 Task: Create new customer invoice with Date Opened: 21-May-23, Select Customer: American General Store, Terms: Net 7. Make invoice entry for item-1 with Date: 21-May-23, Description: Fenty Beauty by Rihanna Full Frontal Volume Lift & Curl Cuz I'm Black Mascara (0.42 oz)
, Income Account: Income:Sales, Quantity: 1, Unit Price: 12.99, Sales Tax: Y, Sales Tax Included: Y, Tax Table: Sales Tax. Make entry for item-2 with Date: 21-May-23, Description: Victoria's Secret Pleated Babydoll Black (XL)
, Income Account: Income:Sales, Quantity: 2, Unit Price: 9.29, Sales Tax: Y, Sales Tax Included: Y, Tax Table: Sales Tax. Post Invoice with Post Date: 21-May-23, Post to Accounts: Assets:Accounts Receivable. Pay / Process Payment with Transaction Date: 27-May-23, Amount: 31.57, Transfer Account: Checking Account. Go to 'Print Invoice'.
Action: Mouse moved to (136, 27)
Screenshot: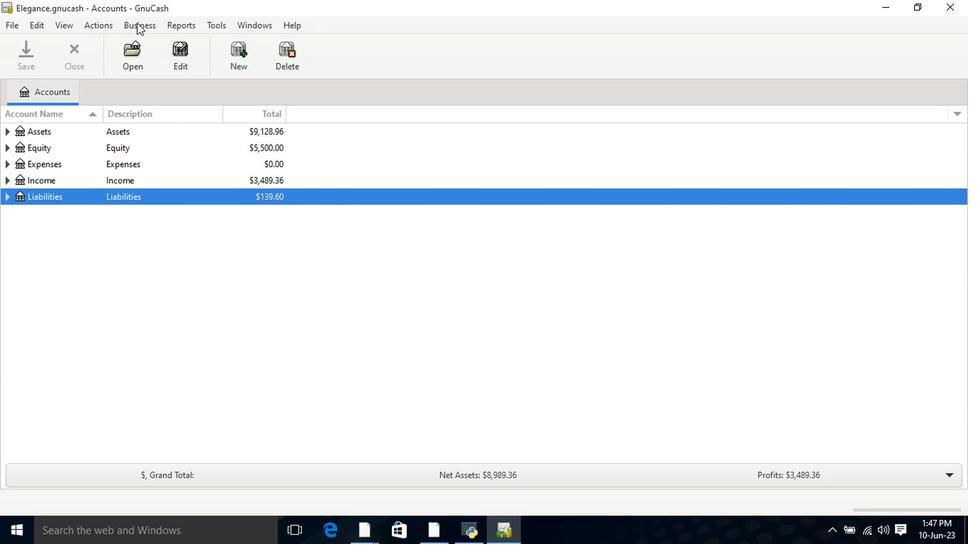
Action: Mouse pressed left at (136, 27)
Screenshot: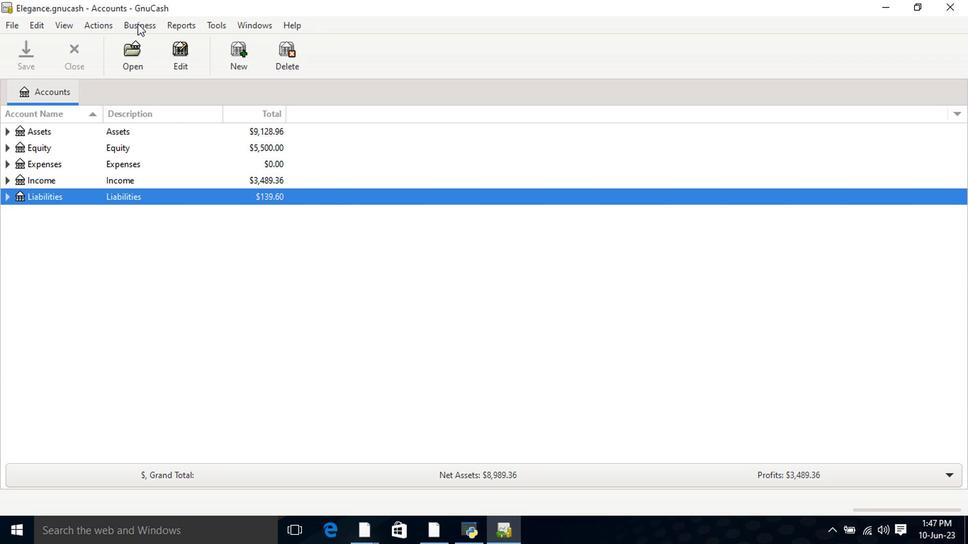 
Action: Mouse moved to (153, 40)
Screenshot: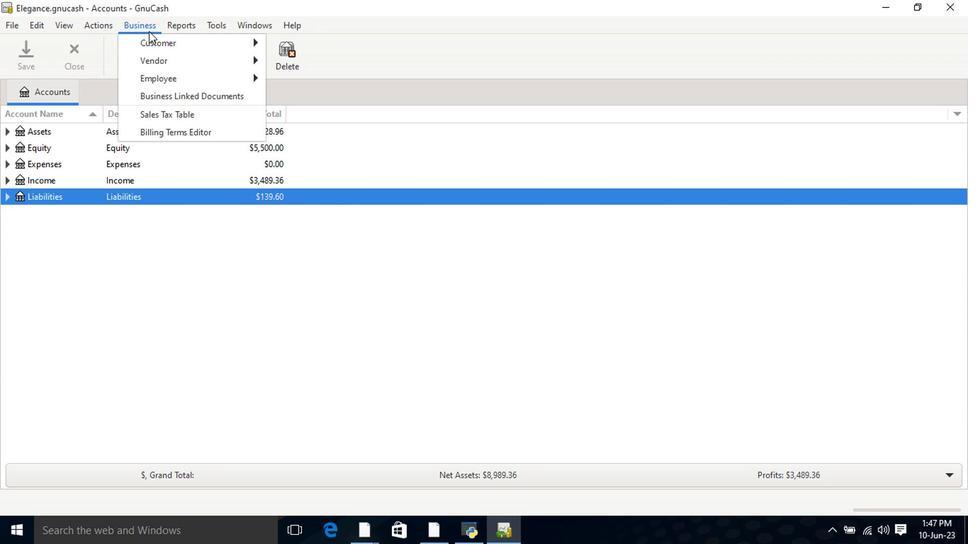 
Action: Mouse pressed left at (153, 40)
Screenshot: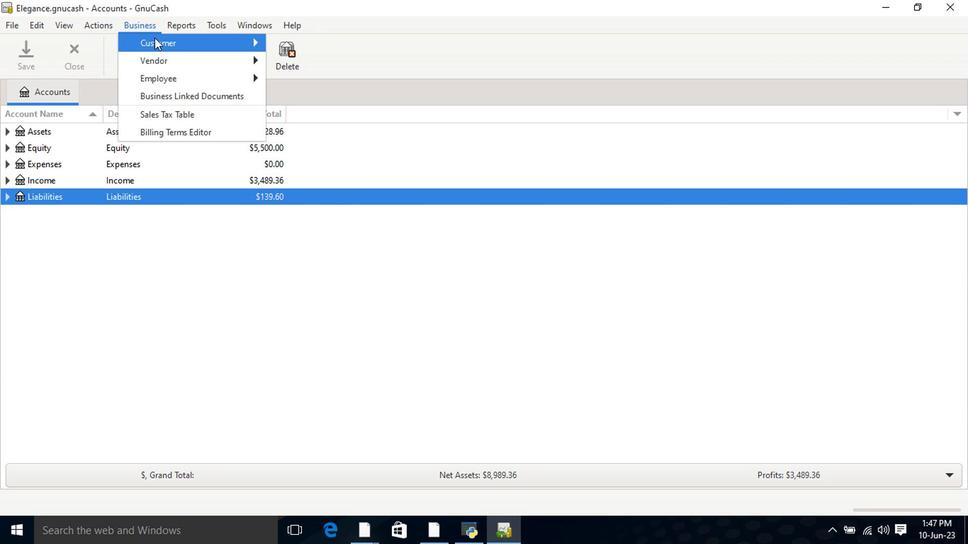 
Action: Mouse moved to (321, 97)
Screenshot: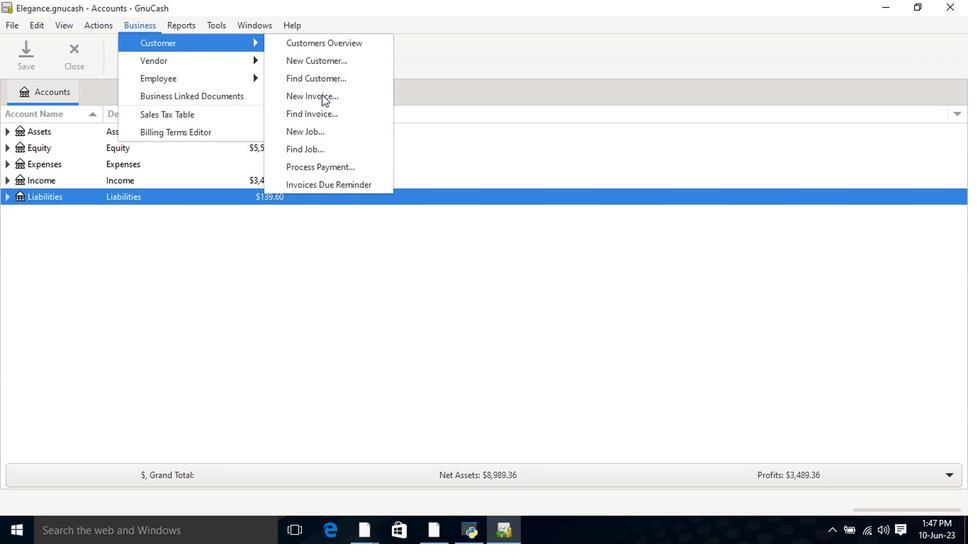 
Action: Mouse pressed left at (321, 97)
Screenshot: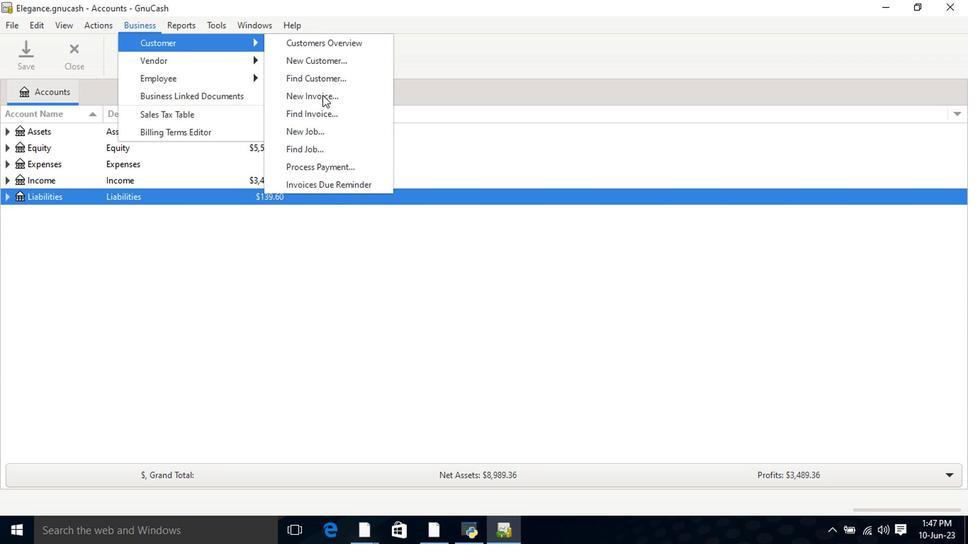 
Action: Mouse moved to (578, 212)
Screenshot: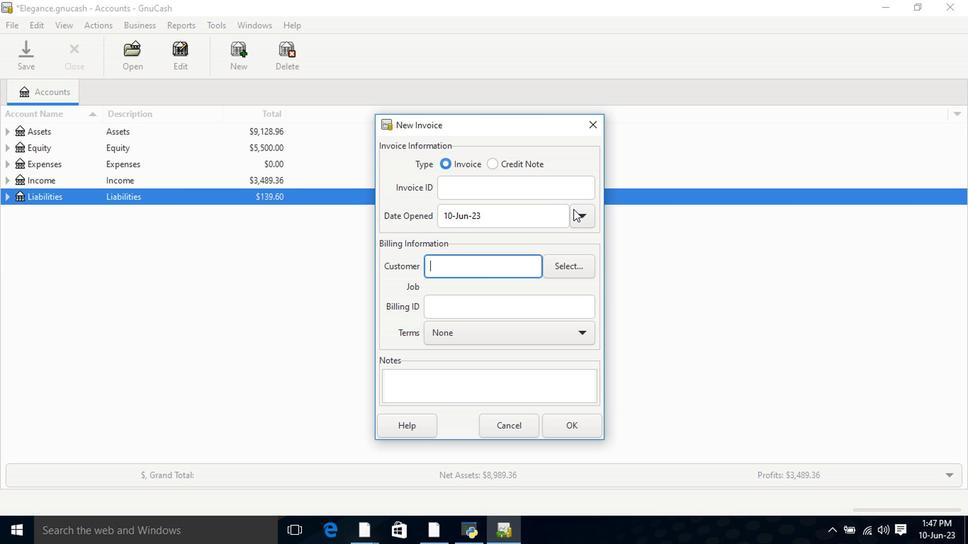 
Action: Mouse pressed left at (578, 212)
Screenshot: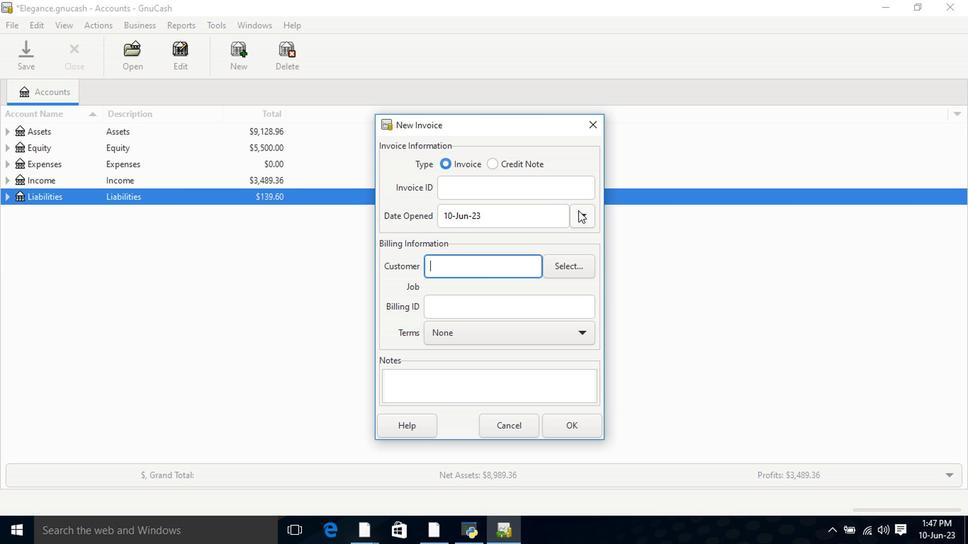 
Action: Mouse moved to (469, 238)
Screenshot: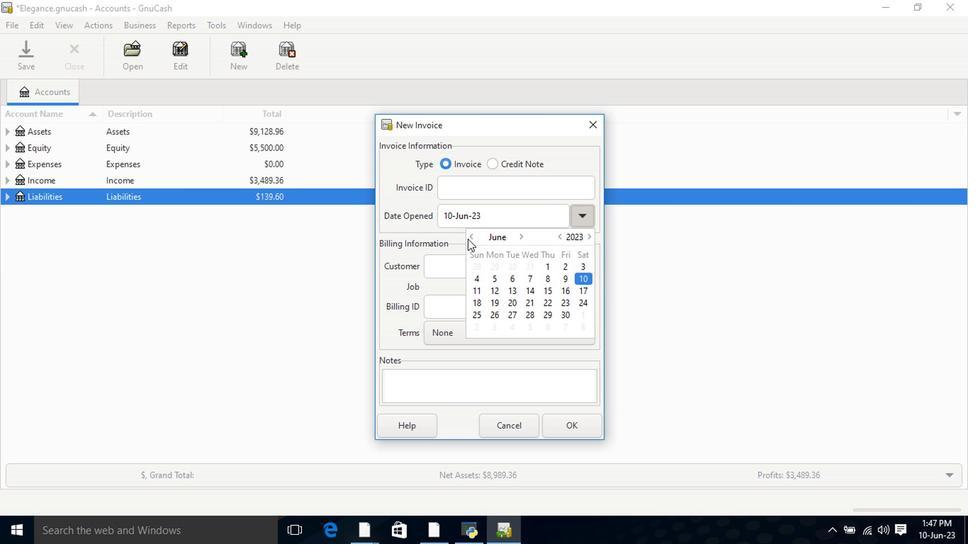 
Action: Mouse pressed left at (469, 238)
Screenshot: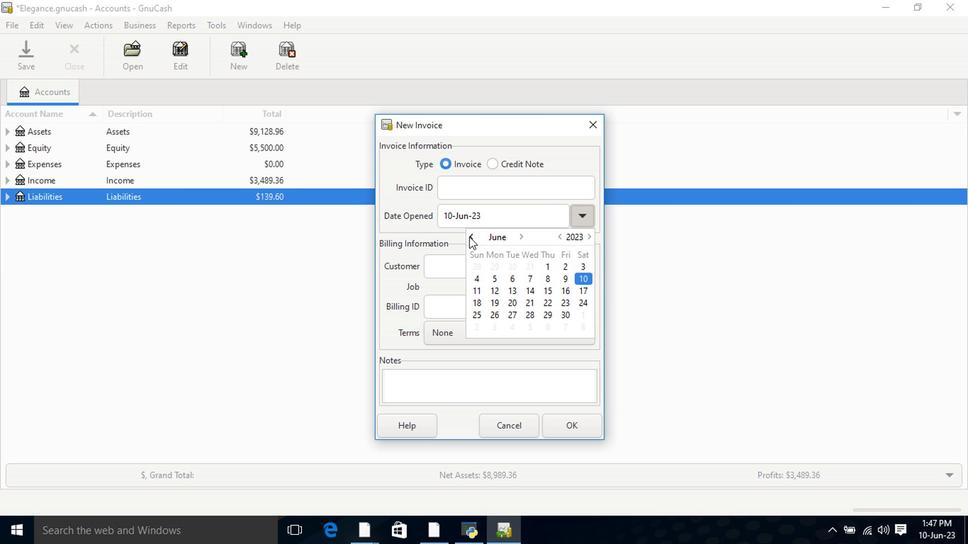 
Action: Mouse moved to (479, 304)
Screenshot: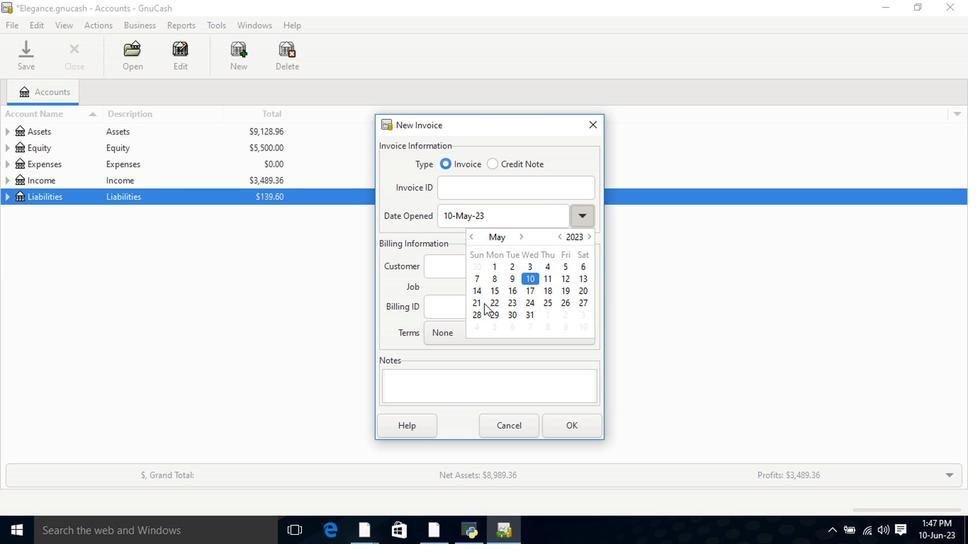 
Action: Mouse pressed left at (479, 304)
Screenshot: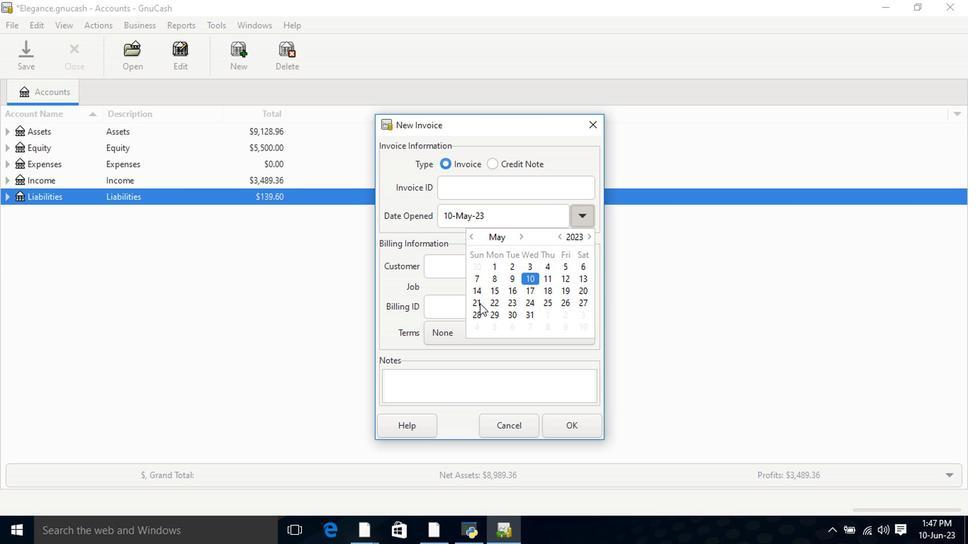 
Action: Mouse pressed left at (479, 304)
Screenshot: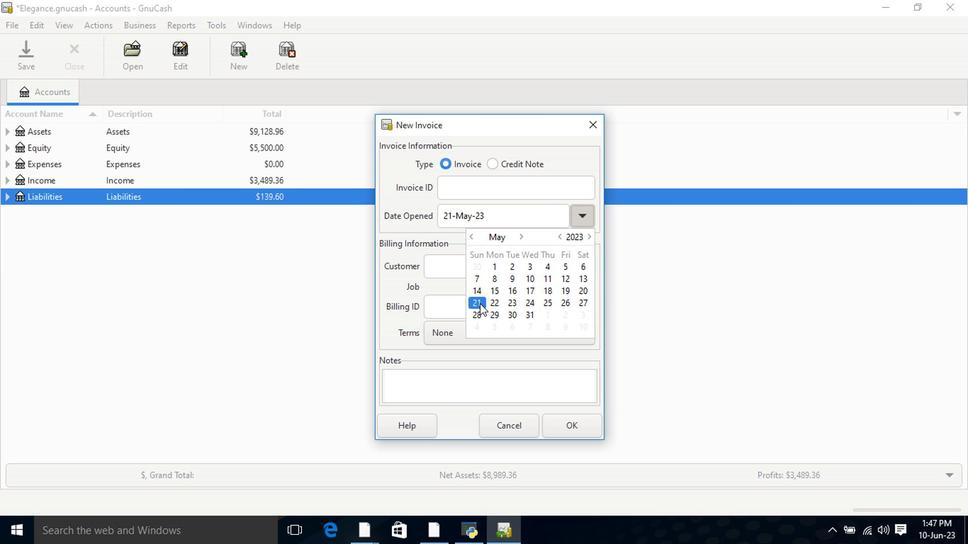 
Action: Mouse moved to (469, 270)
Screenshot: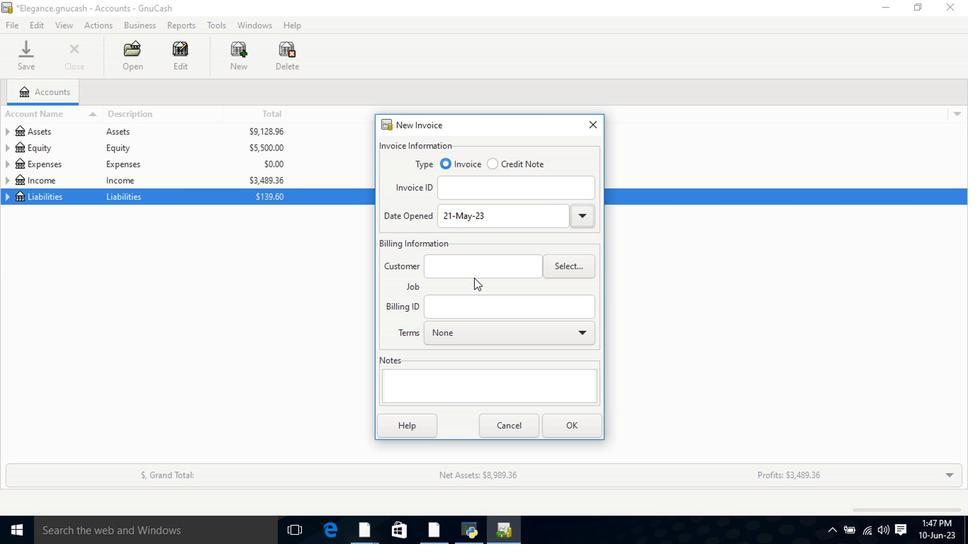 
Action: Mouse pressed left at (469, 270)
Screenshot: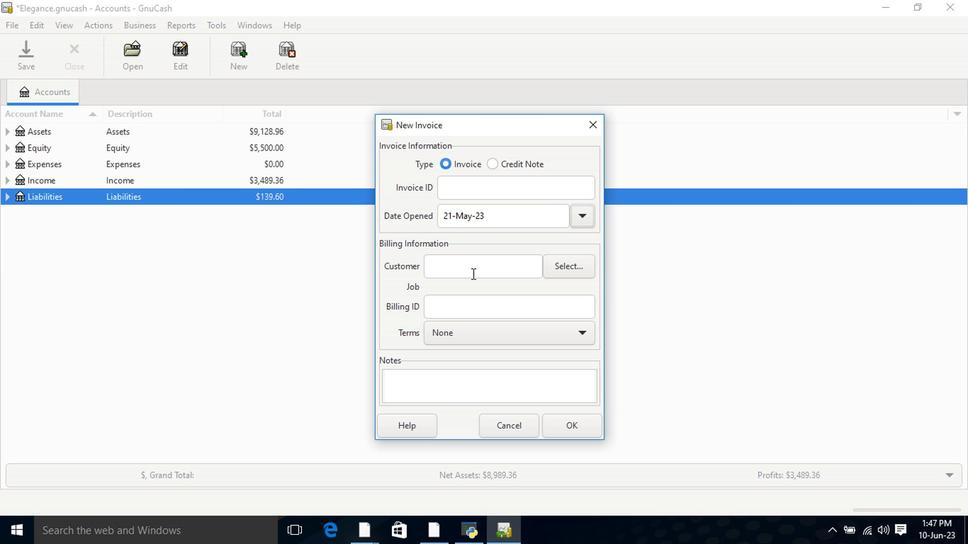 
Action: Key pressed <Key.shift>Amer
Screenshot: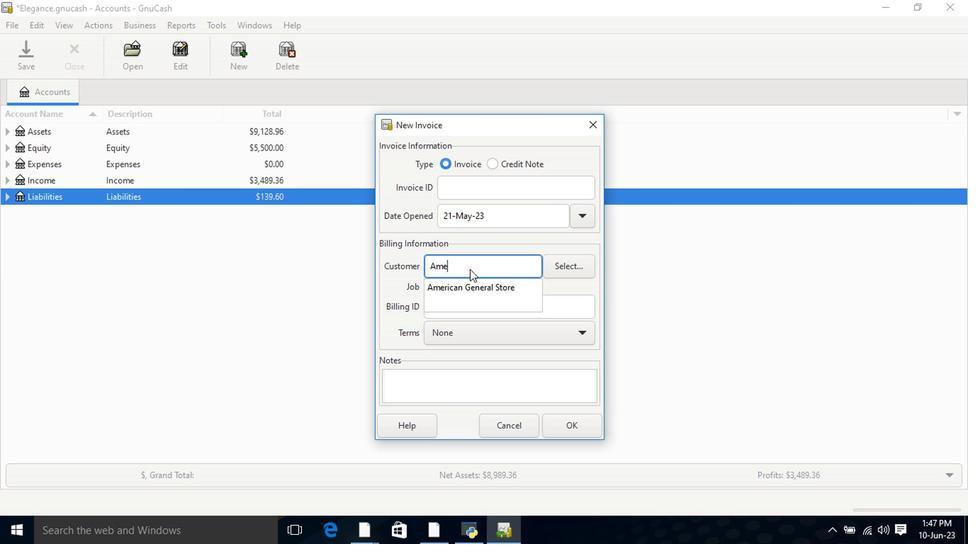 
Action: Mouse moved to (473, 289)
Screenshot: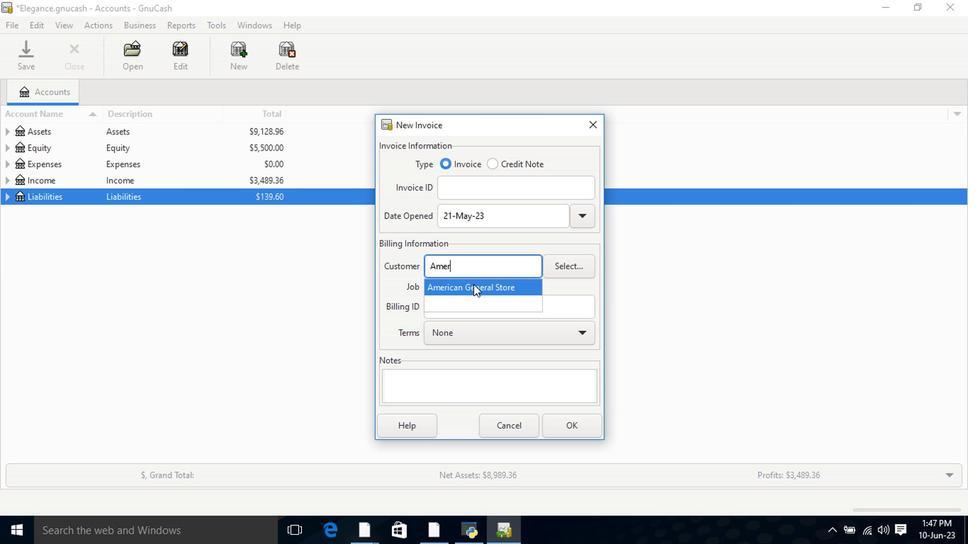 
Action: Mouse pressed left at (473, 289)
Screenshot: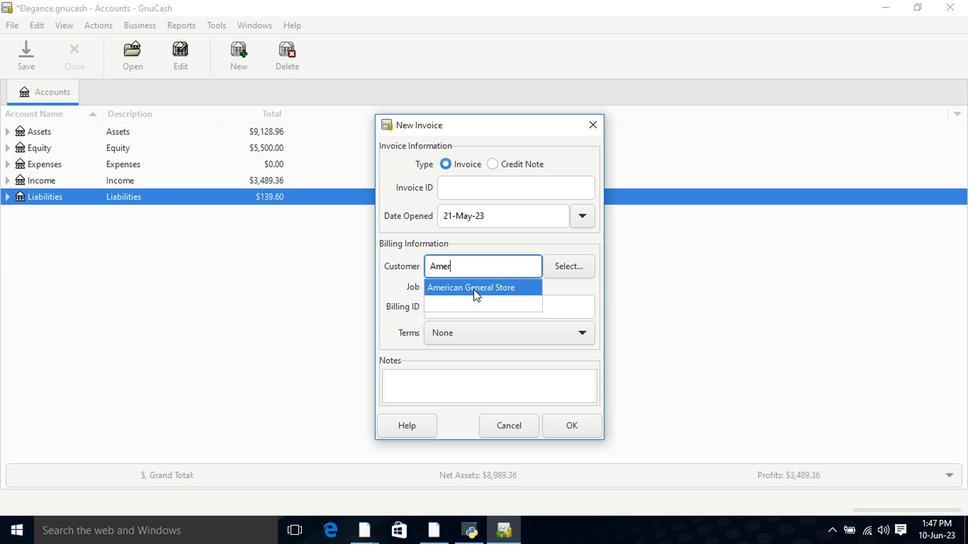 
Action: Mouse moved to (486, 348)
Screenshot: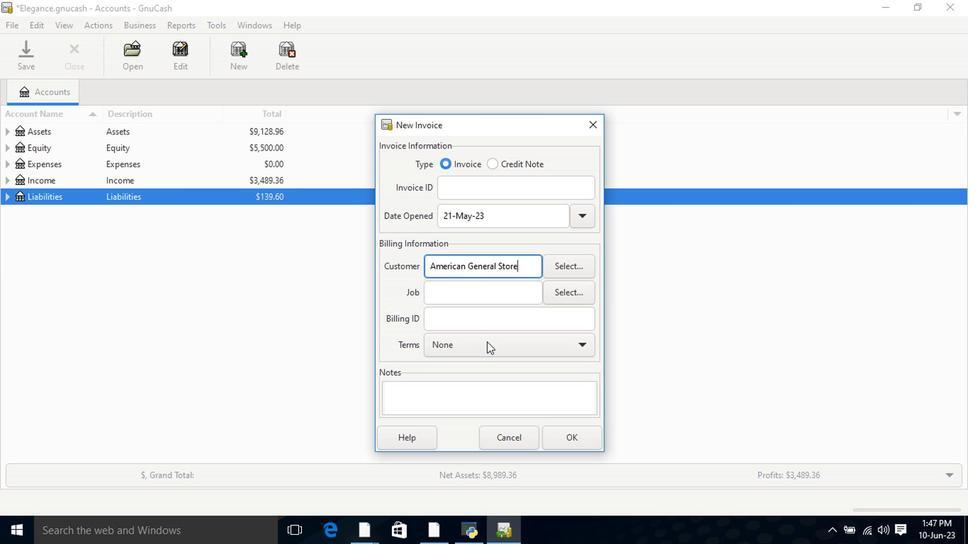 
Action: Mouse pressed left at (486, 348)
Screenshot: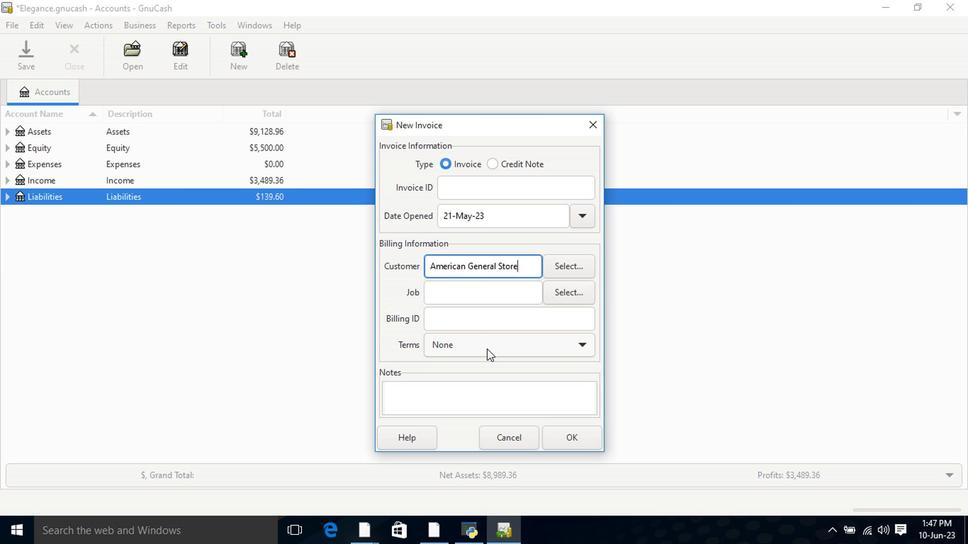 
Action: Mouse moved to (486, 401)
Screenshot: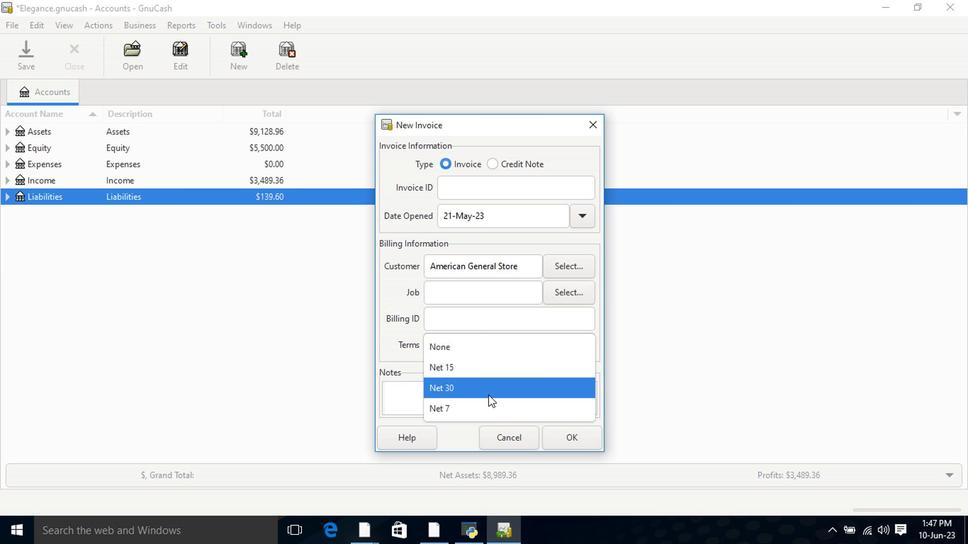 
Action: Mouse pressed left at (486, 401)
Screenshot: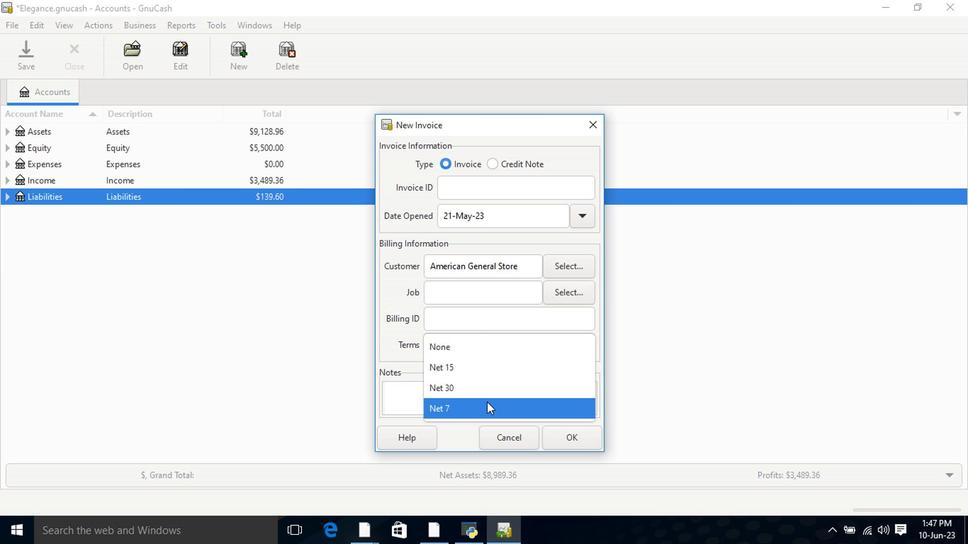 
Action: Mouse moved to (571, 435)
Screenshot: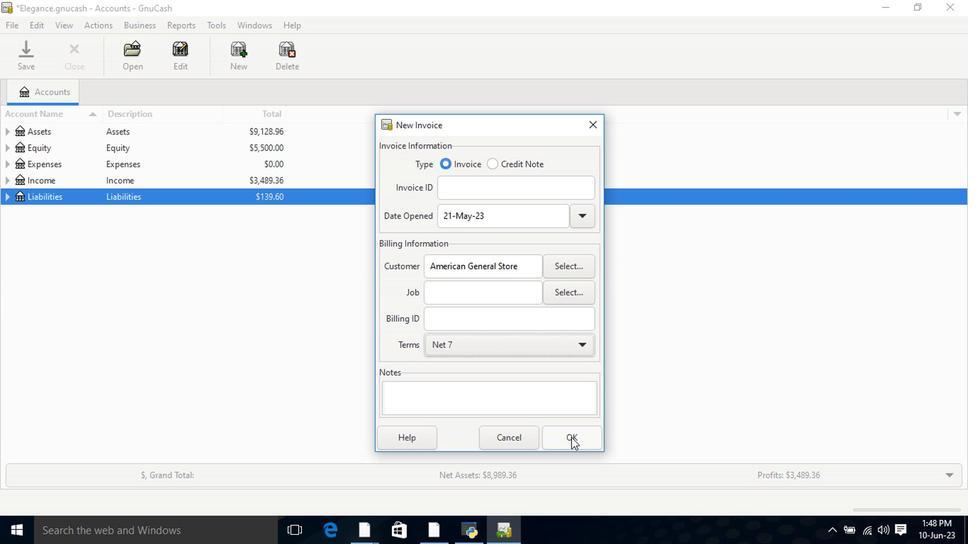 
Action: Mouse pressed left at (571, 435)
Screenshot: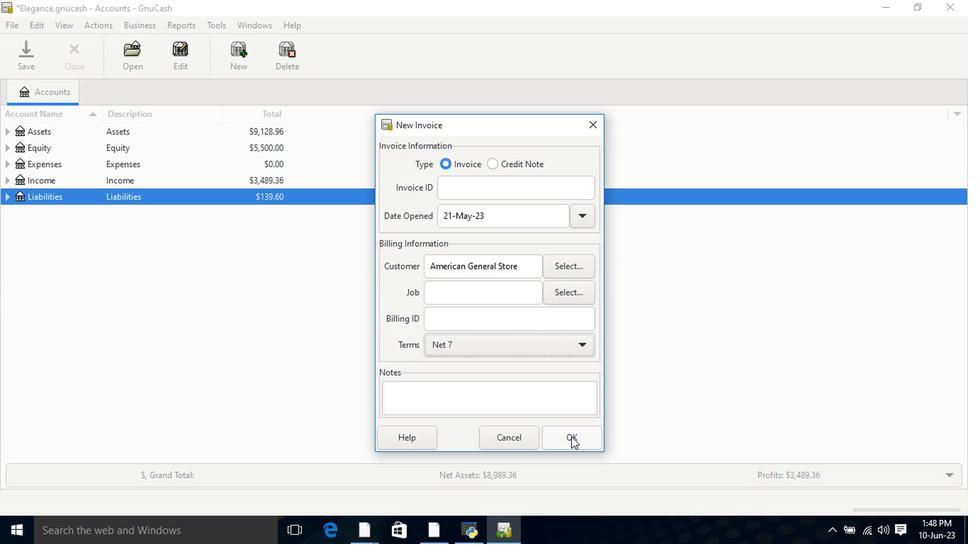 
Action: Mouse moved to (65, 275)
Screenshot: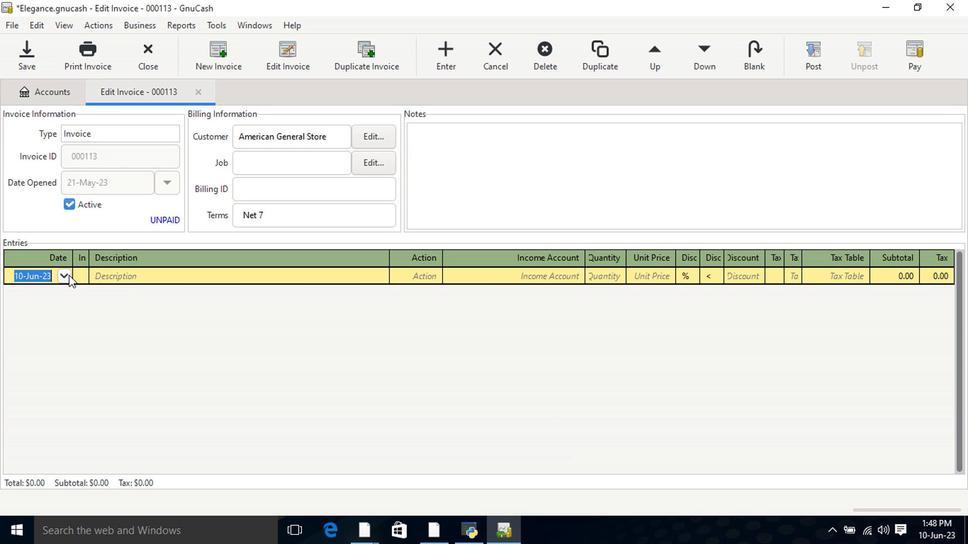 
Action: Mouse pressed left at (65, 275)
Screenshot: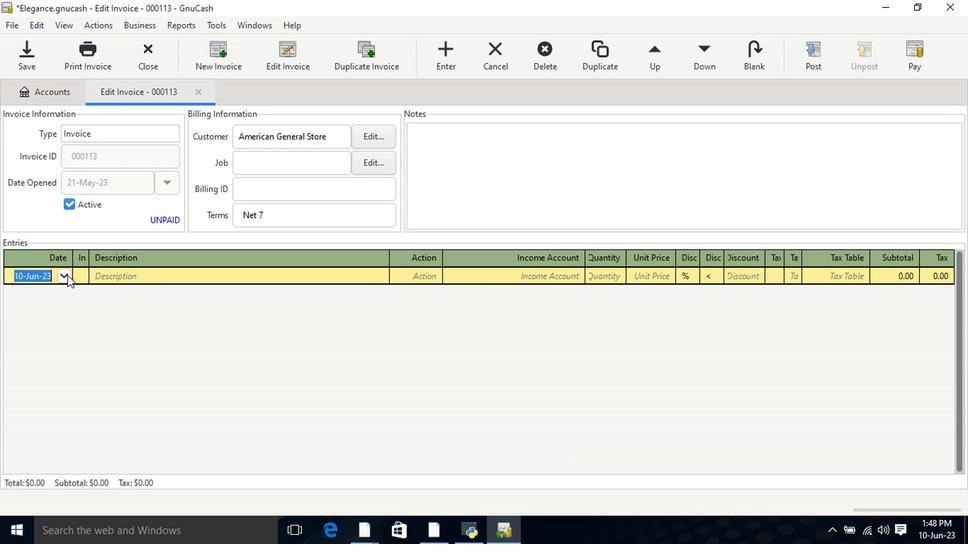 
Action: Mouse moved to (8, 295)
Screenshot: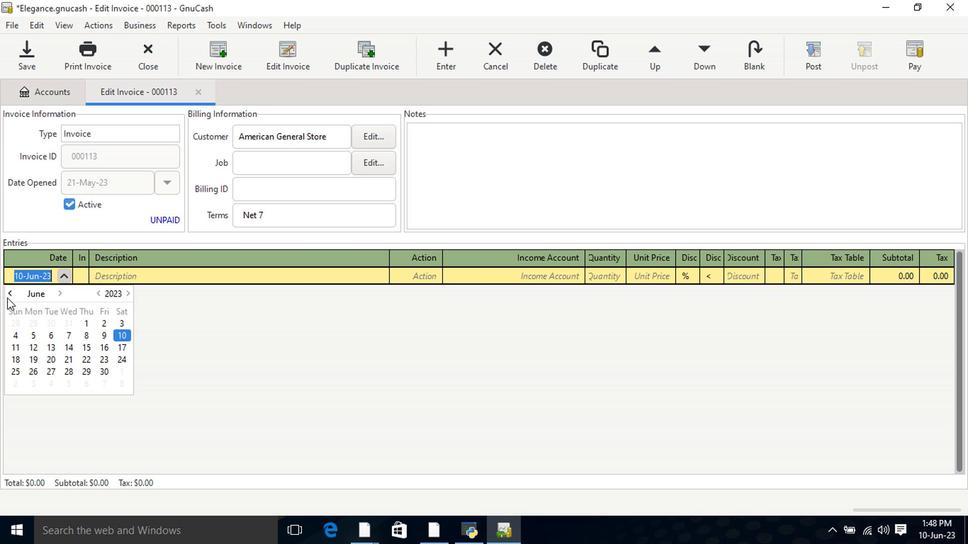
Action: Mouse pressed left at (8, 295)
Screenshot: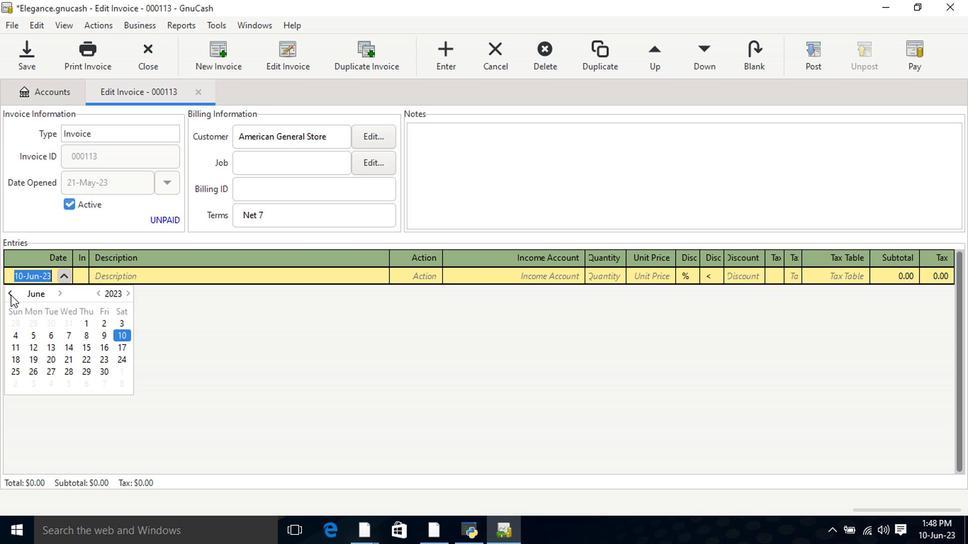 
Action: Mouse moved to (11, 358)
Screenshot: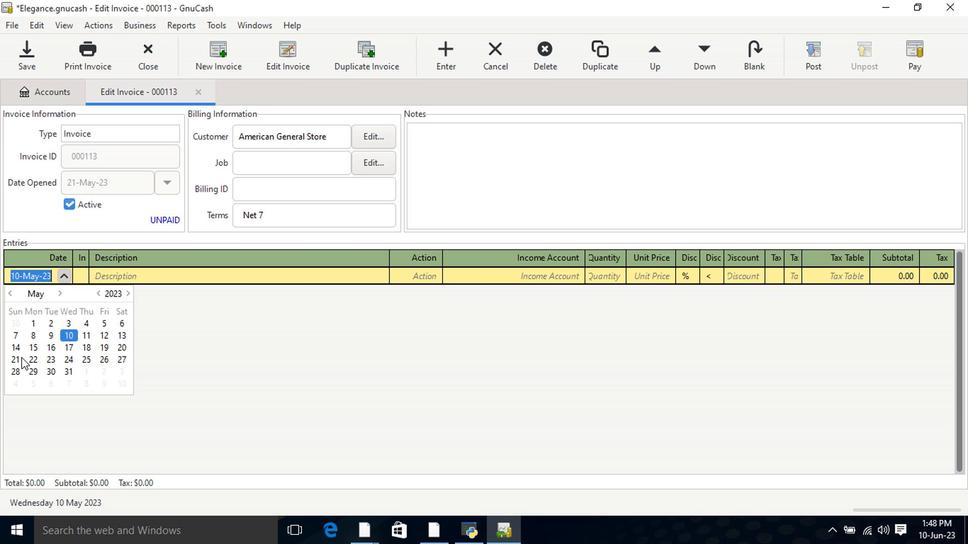 
Action: Mouse pressed left at (11, 358)
Screenshot: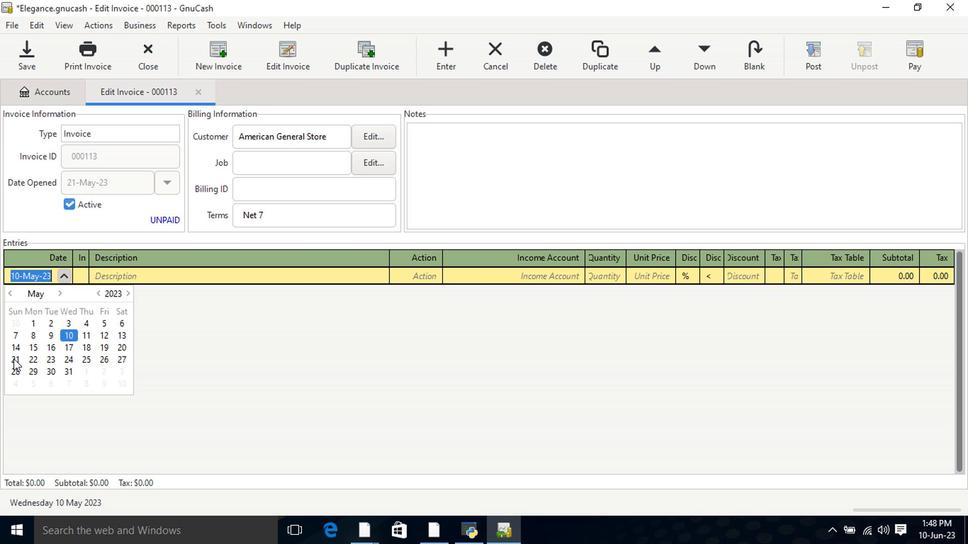 
Action: Mouse pressed left at (11, 358)
Screenshot: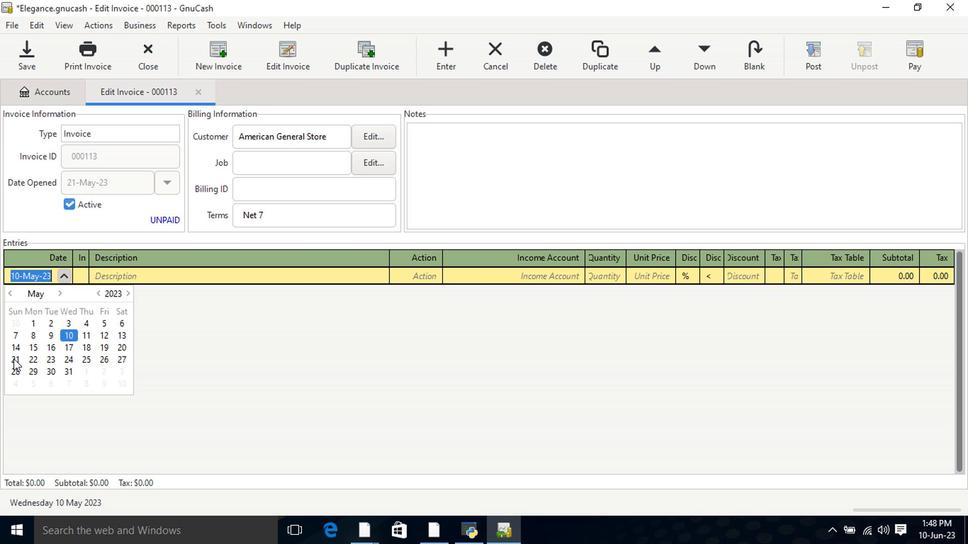 
Action: Mouse moved to (119, 277)
Screenshot: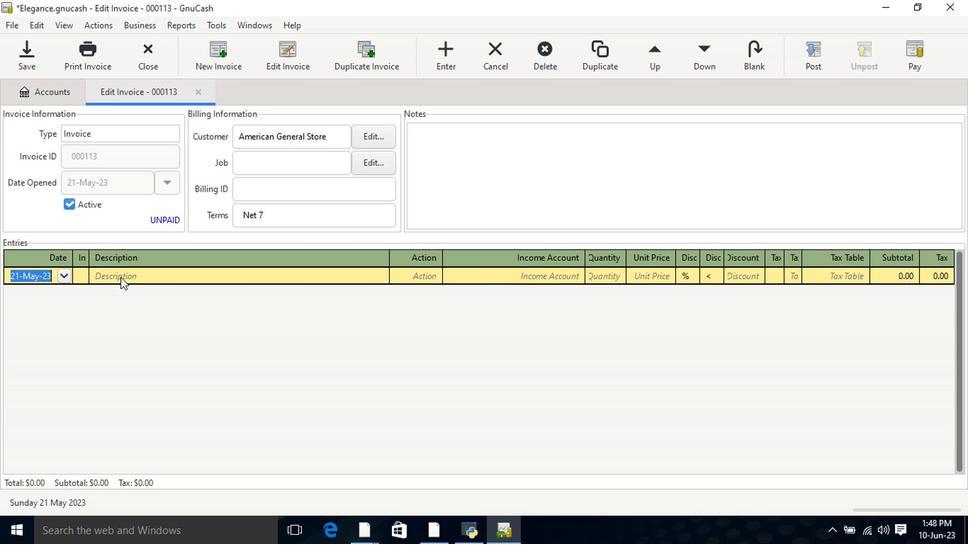 
Action: Mouse pressed left at (119, 277)
Screenshot: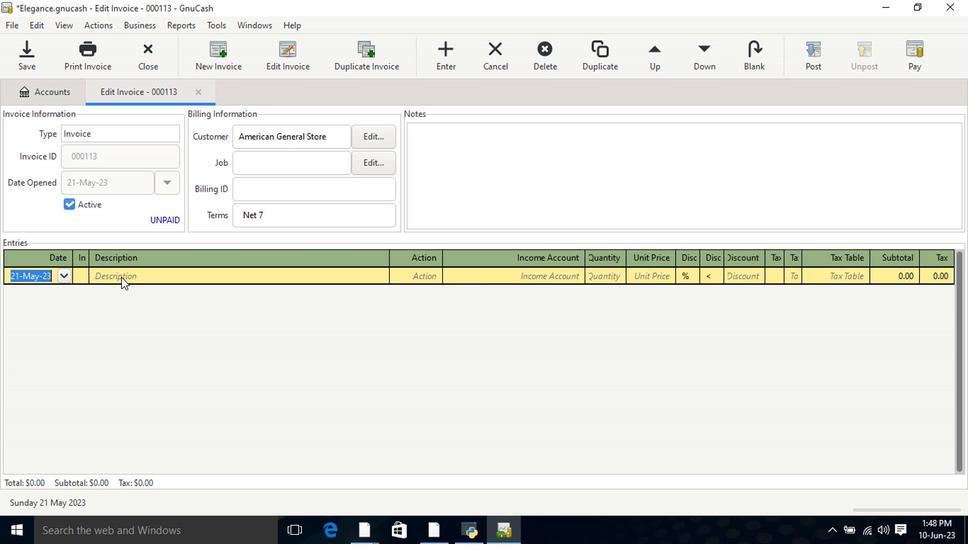 
Action: Key pressed <Key.shift>Fenty<Key.space><Key.shift>Beauty<Key.space><Key.shift>by<Key.space><Key.shift>Rihanna<Key.space><Key.shift>Full<Key.space><Key.shift>Frontal<Key.space><Key.shift>Vou<Key.backspace>lume<Key.space><Key.shift>Lift<Key.space><Key.shift>&<Key.space><Key.shift>Curcl<Key.backspace><Key.backspace>l<Key.space><Key.shift>Cuz<Key.space><Key.shift>I'm<Key.space><Key.shift>Black<Key.space><Key.shift>Mascara<Key.space><Key.shift_r>(0.42<Key.space>oz<Key.shift_r>)<Key.tab><Key.tab>12.99<Key.tab>
Screenshot: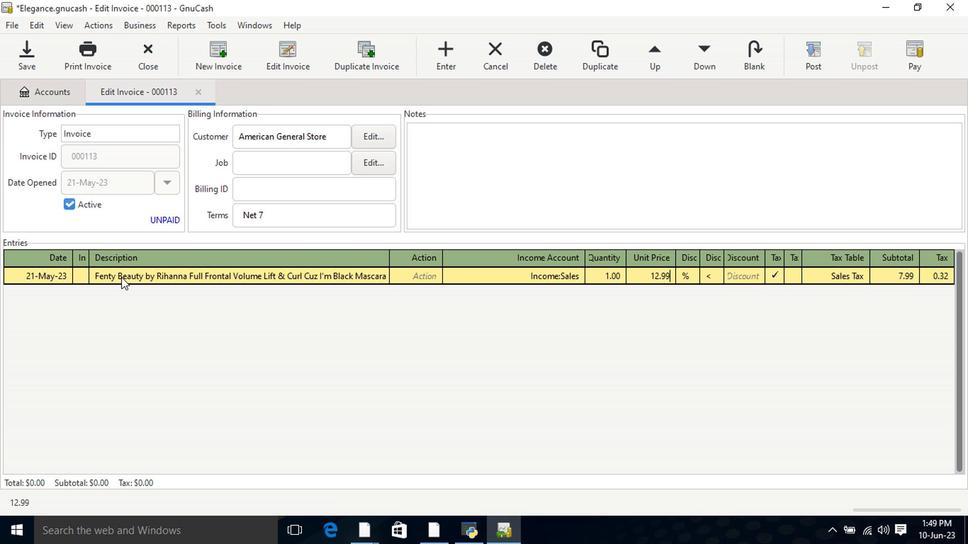 
Action: Mouse moved to (790, 270)
Screenshot: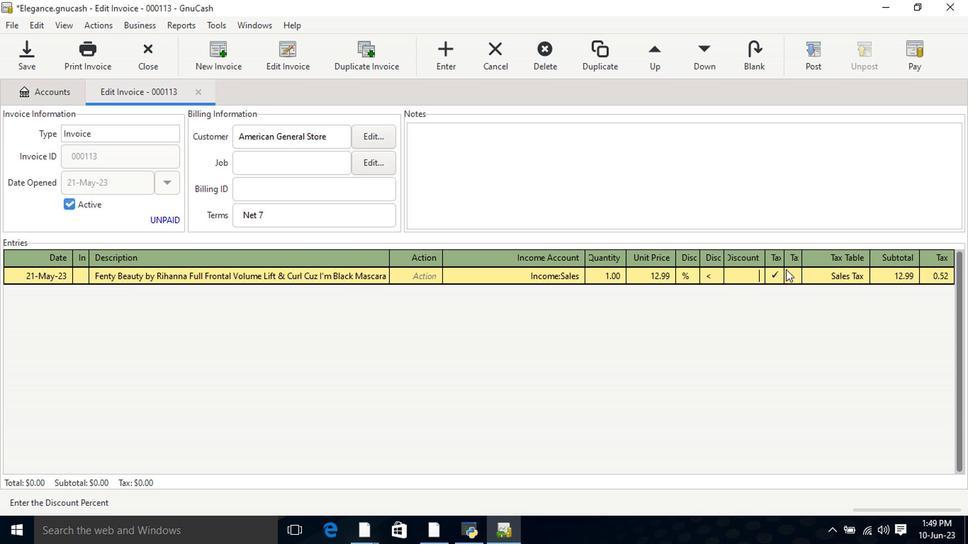 
Action: Mouse pressed left at (790, 270)
Screenshot: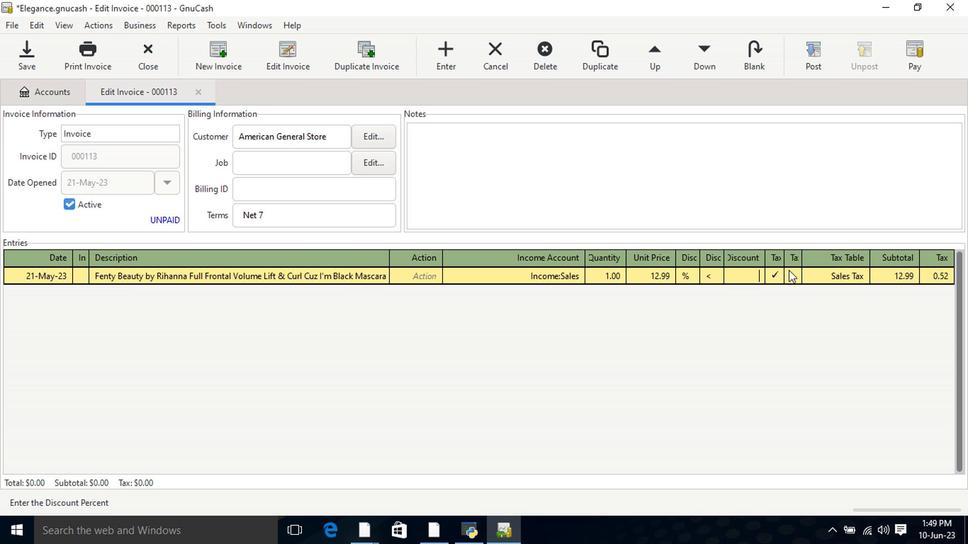 
Action: Mouse moved to (842, 277)
Screenshot: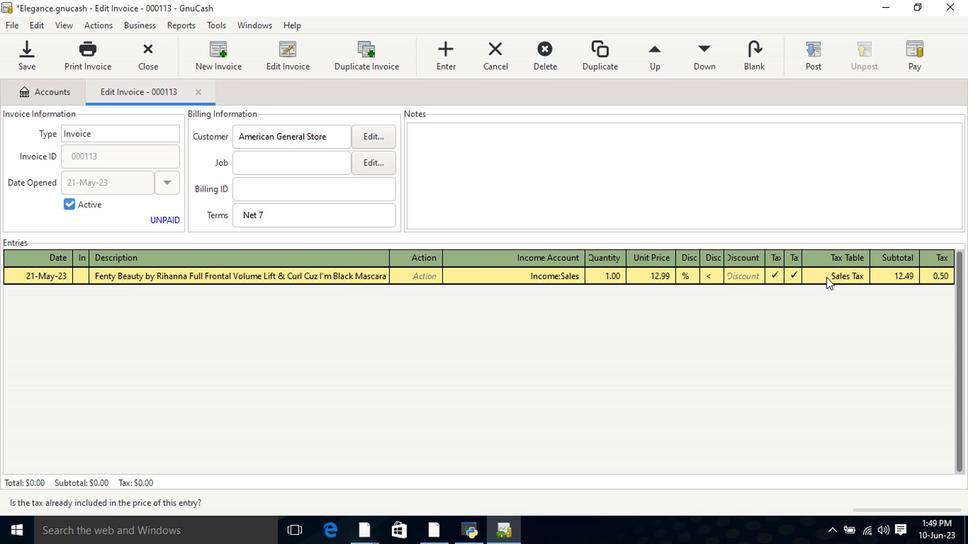 
Action: Key pressed <Key.tab><Key.tab><Key.tab><Key.shift><Key.shift><Key.shift>Victoria's<Key.space><Key.shift>Secret<Key.space><Key.shift>Pleated<Key.space><Key.shift>Baby<Key.space><Key.backspace>doll<Key.space><Key.shift>Blacc<Key.backspace>k<Key.space><Key.shift_r>(<Key.shift>XL<Key.shift_r>)<Key.tab><Key.tab>incom<Key.down><Key.down><Key.down><Key.tab>2<Key.tab>9.29<Key.tab>
Screenshot: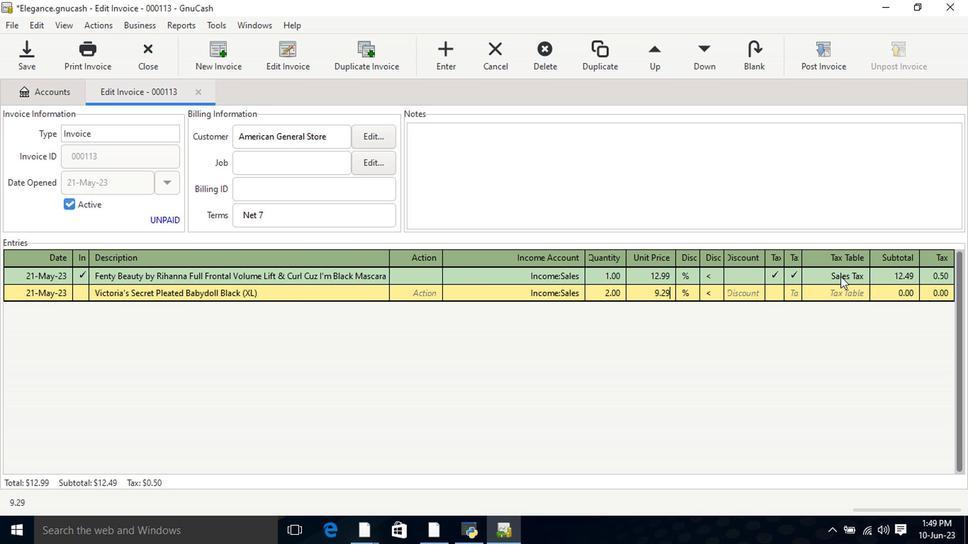 
Action: Mouse moved to (776, 293)
Screenshot: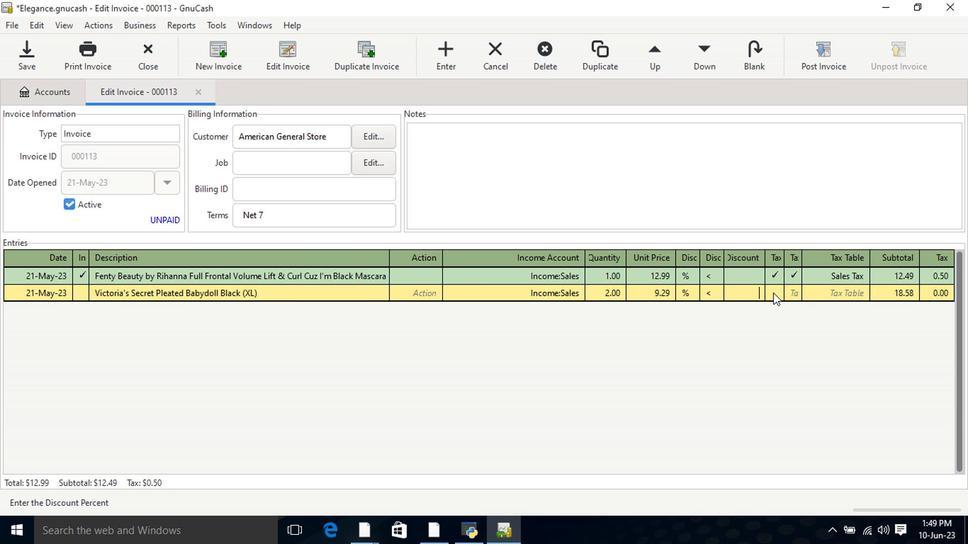 
Action: Mouse pressed left at (776, 293)
Screenshot: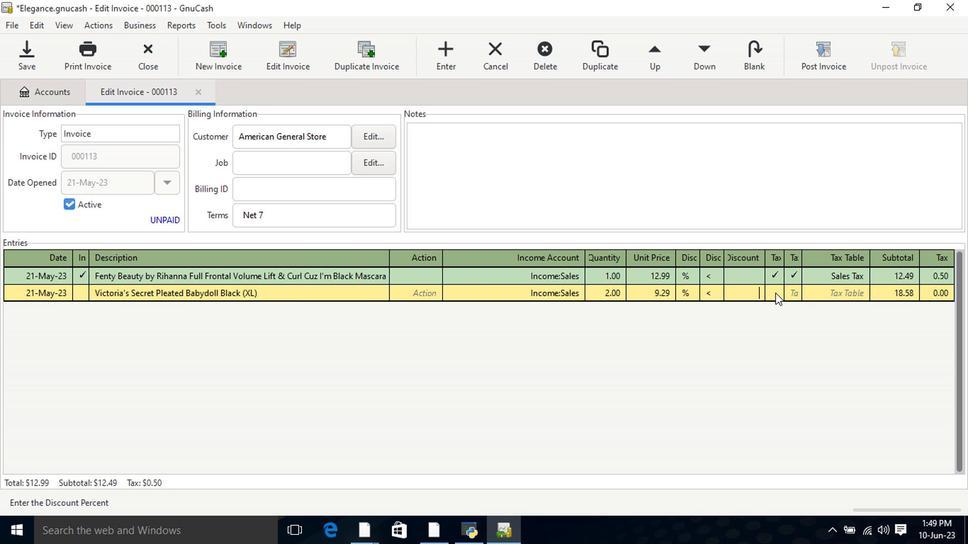 
Action: Mouse moved to (805, 292)
Screenshot: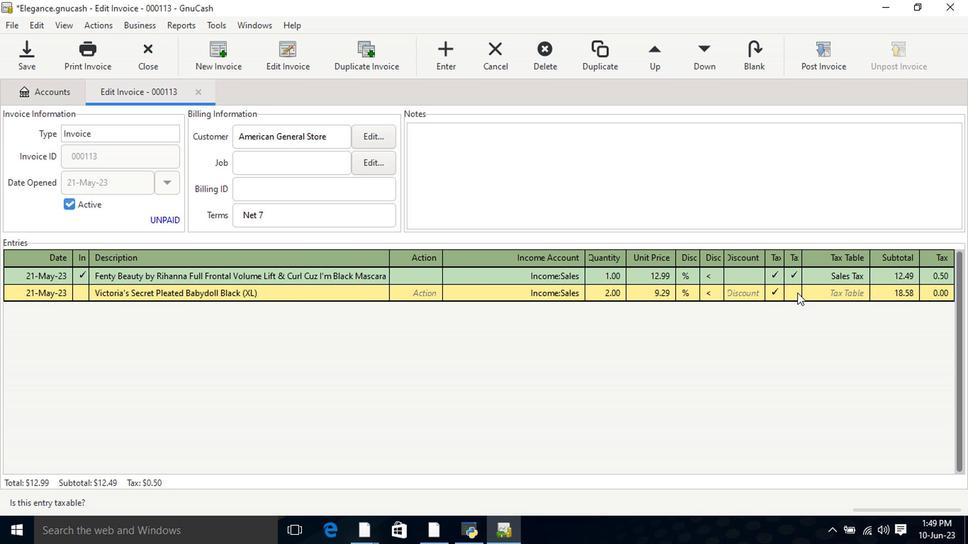 
Action: Mouse pressed left at (805, 292)
Screenshot: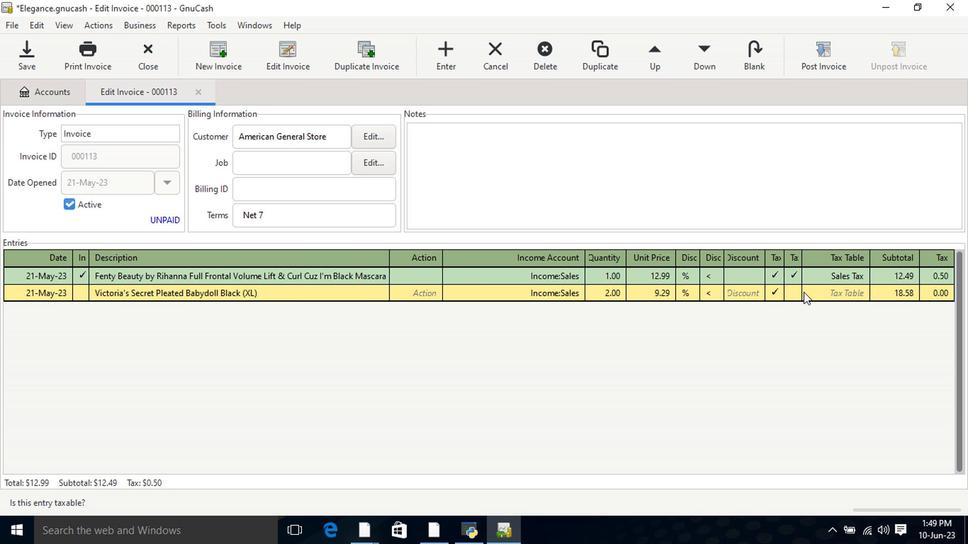
Action: Mouse moved to (792, 298)
Screenshot: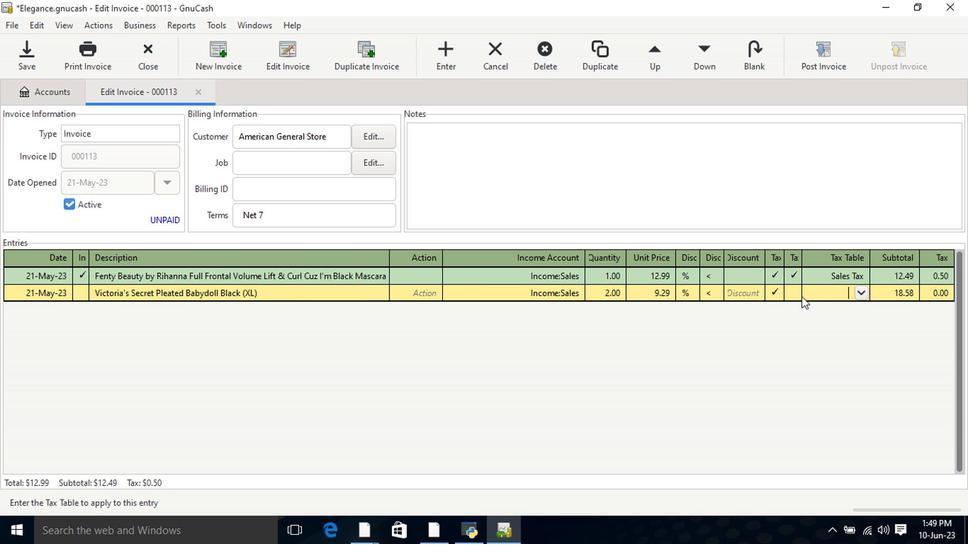 
Action: Mouse pressed left at (792, 298)
Screenshot: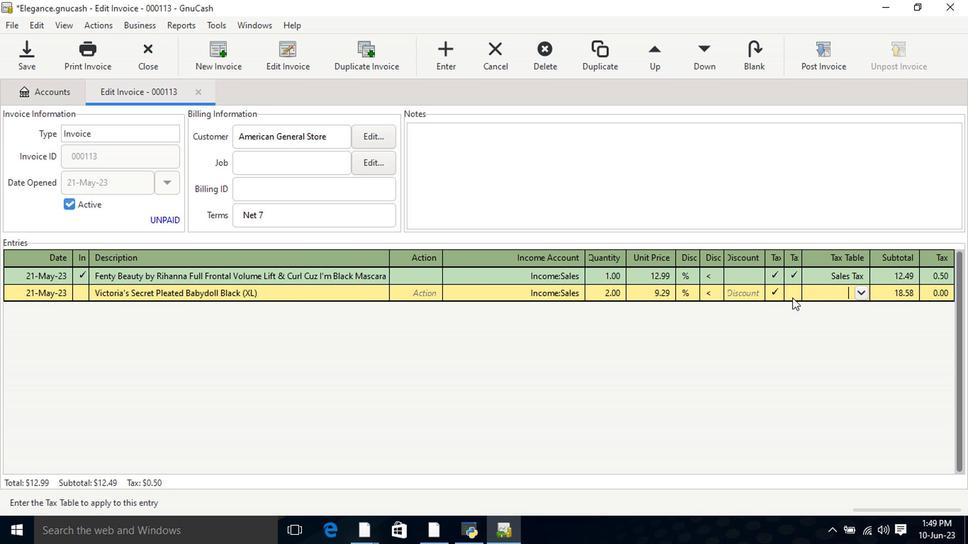 
Action: Mouse moved to (840, 292)
Screenshot: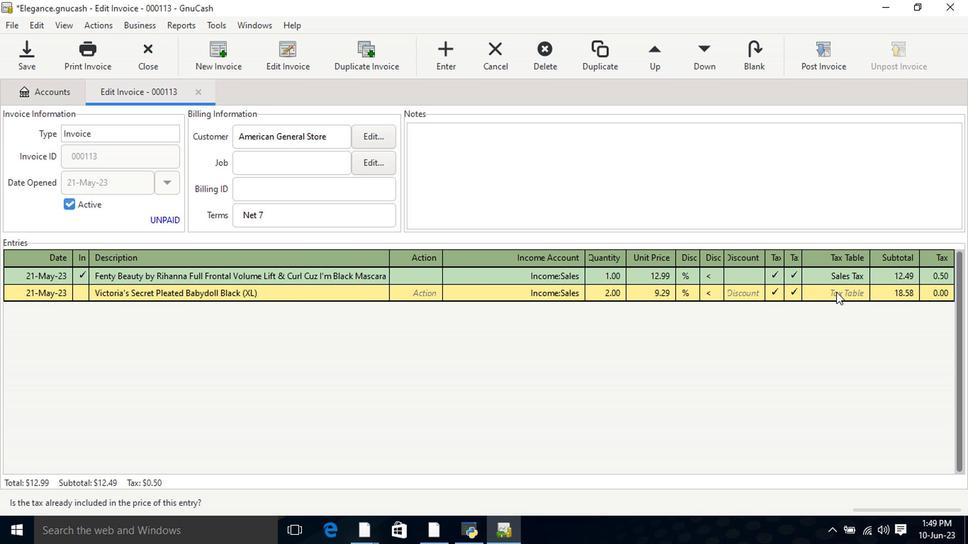 
Action: Mouse pressed left at (840, 292)
Screenshot: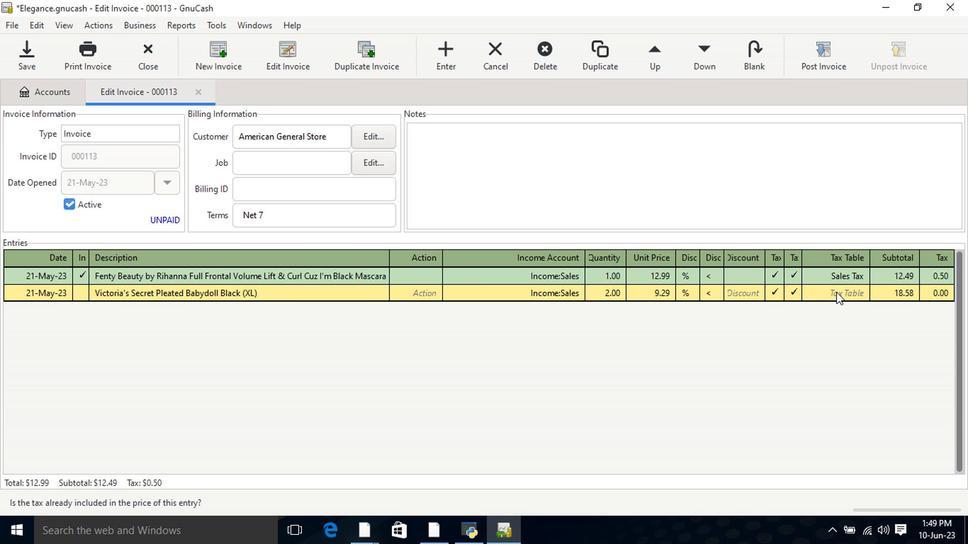 
Action: Mouse moved to (857, 291)
Screenshot: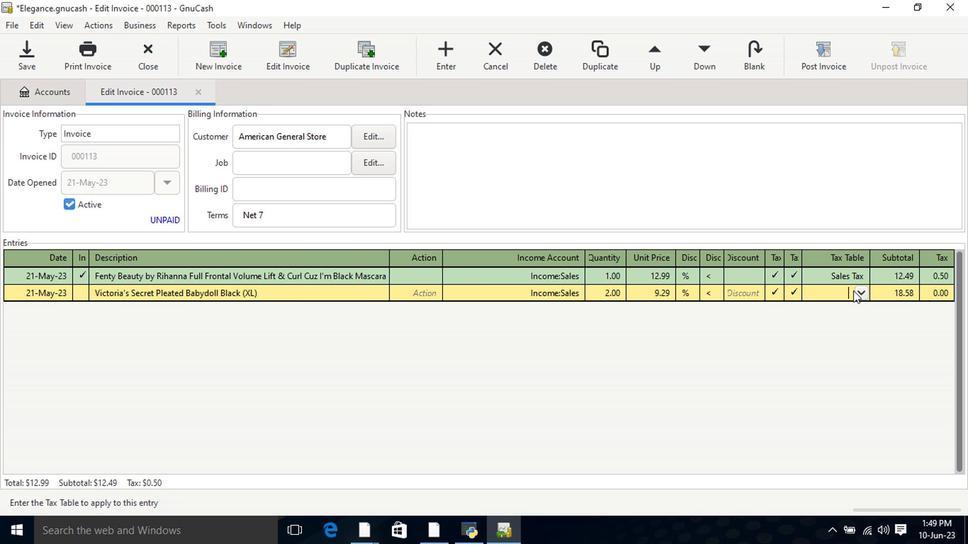 
Action: Mouse pressed left at (857, 291)
Screenshot: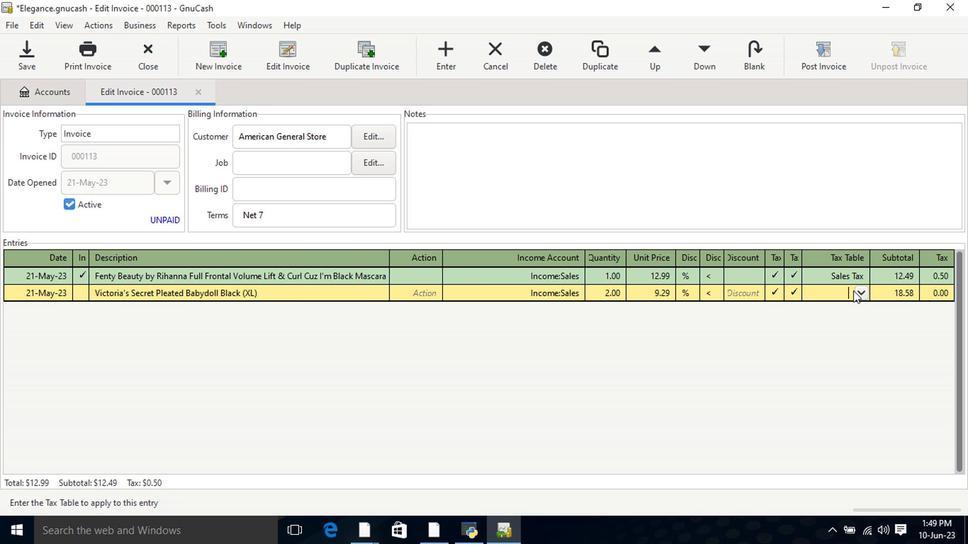 
Action: Mouse moved to (857, 304)
Screenshot: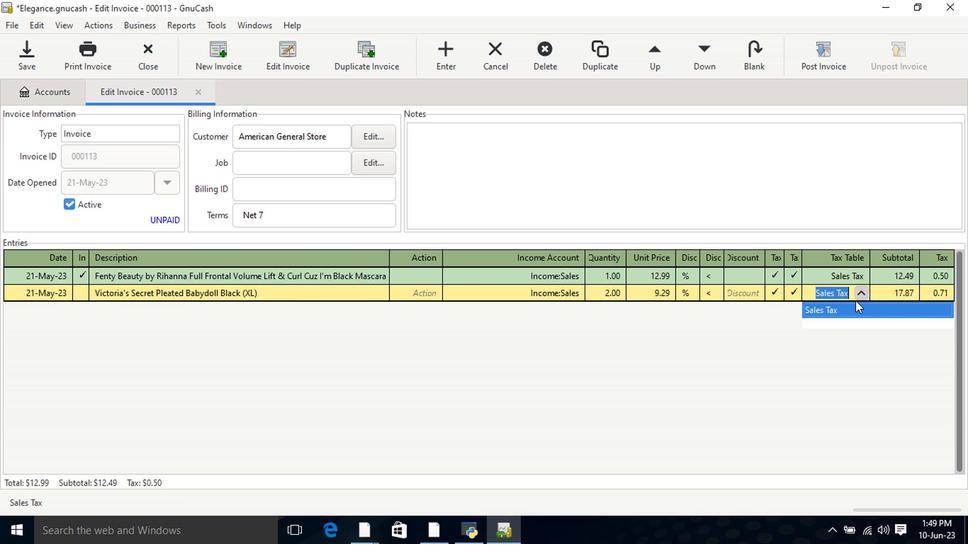 
Action: Key pressed <Key.tab>
Screenshot: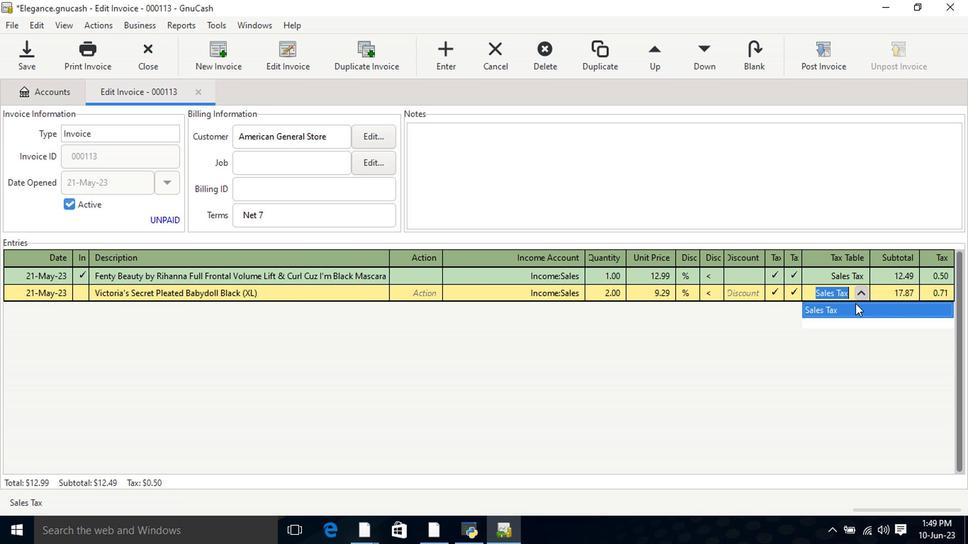 
Action: Mouse moved to (821, 60)
Screenshot: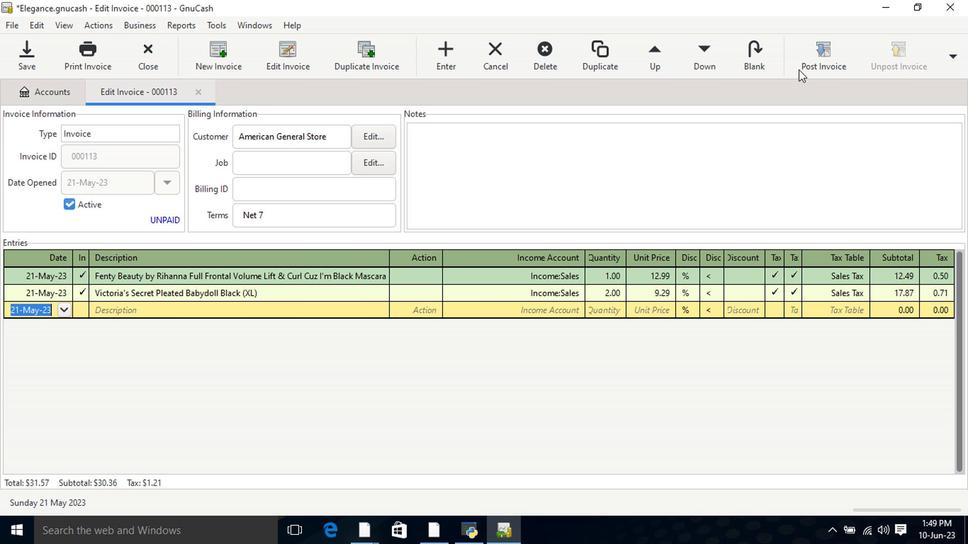 
Action: Mouse pressed left at (821, 60)
Screenshot: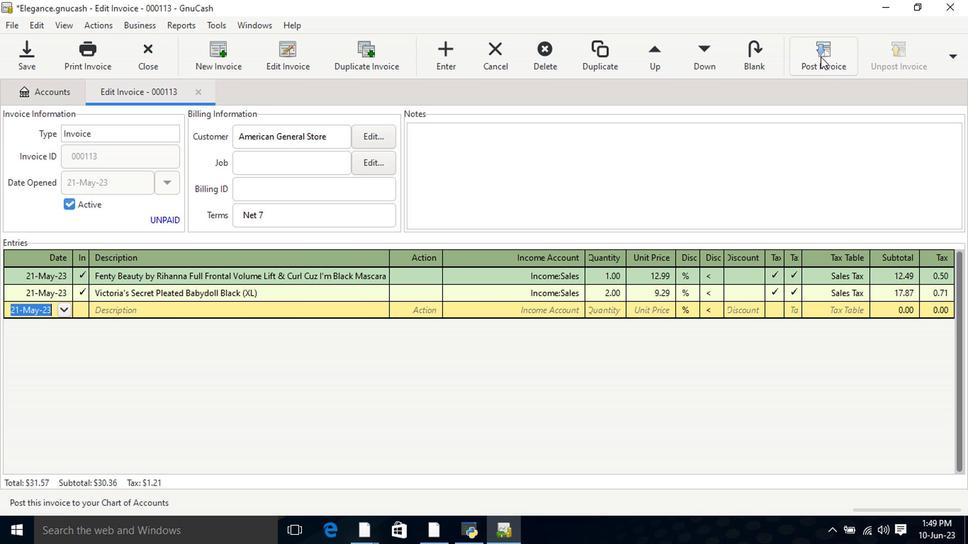 
Action: Mouse moved to (609, 234)
Screenshot: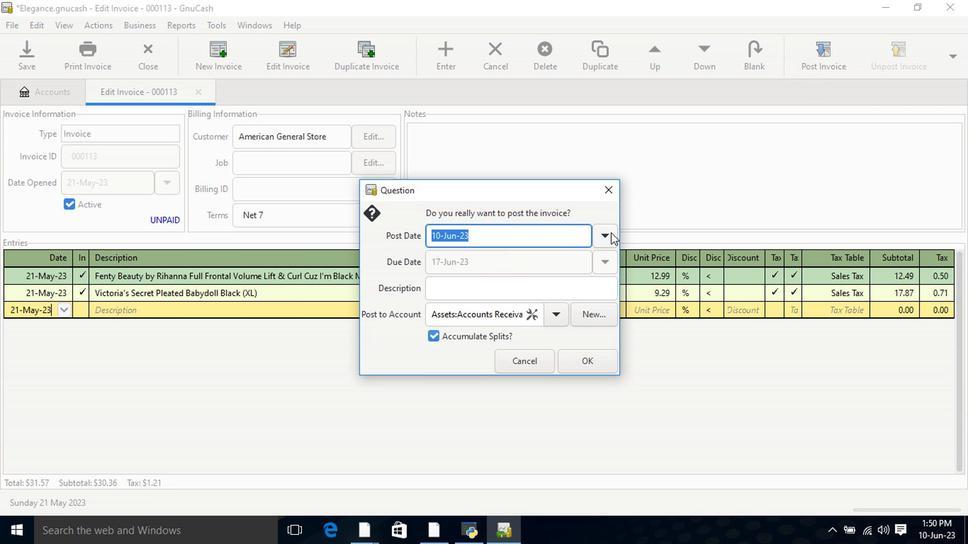 
Action: Mouse pressed left at (609, 234)
Screenshot: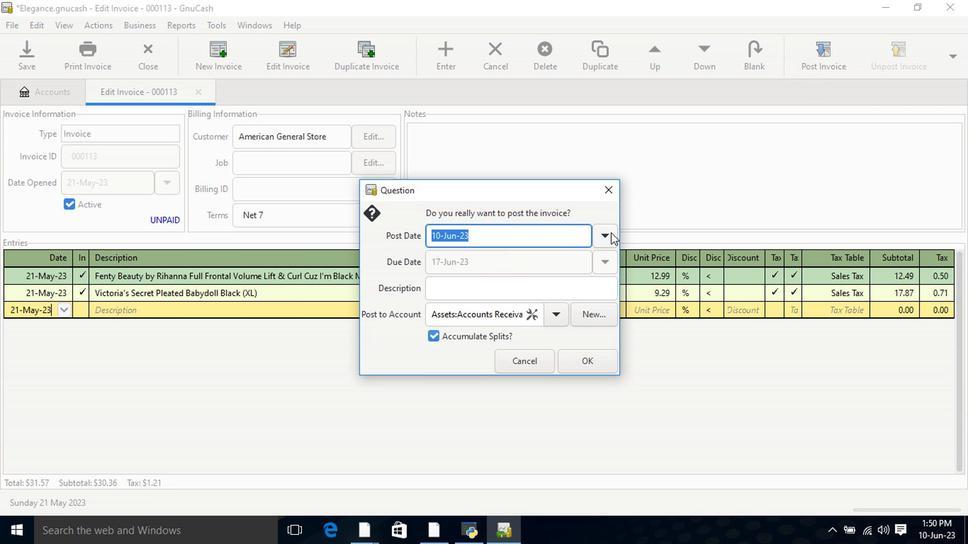 
Action: Mouse moved to (496, 257)
Screenshot: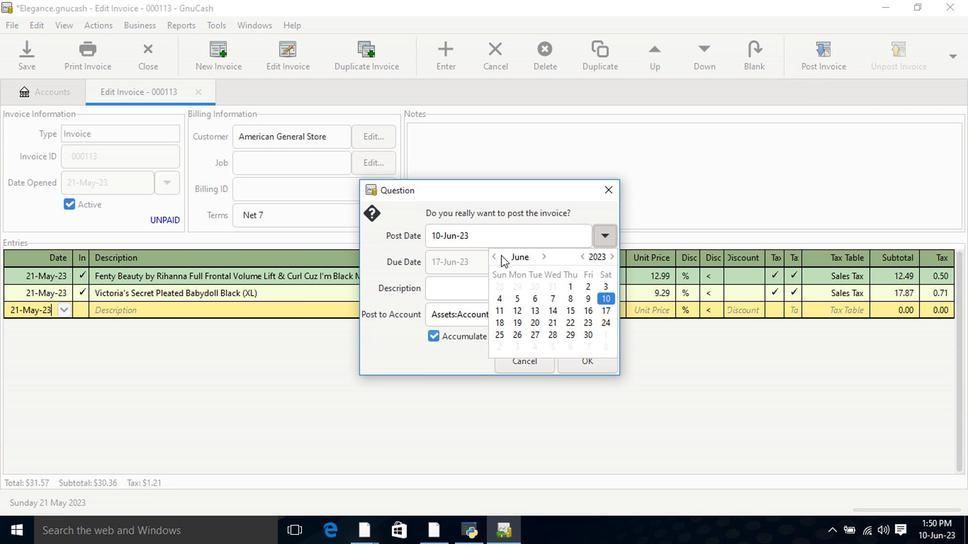 
Action: Mouse pressed left at (496, 257)
Screenshot: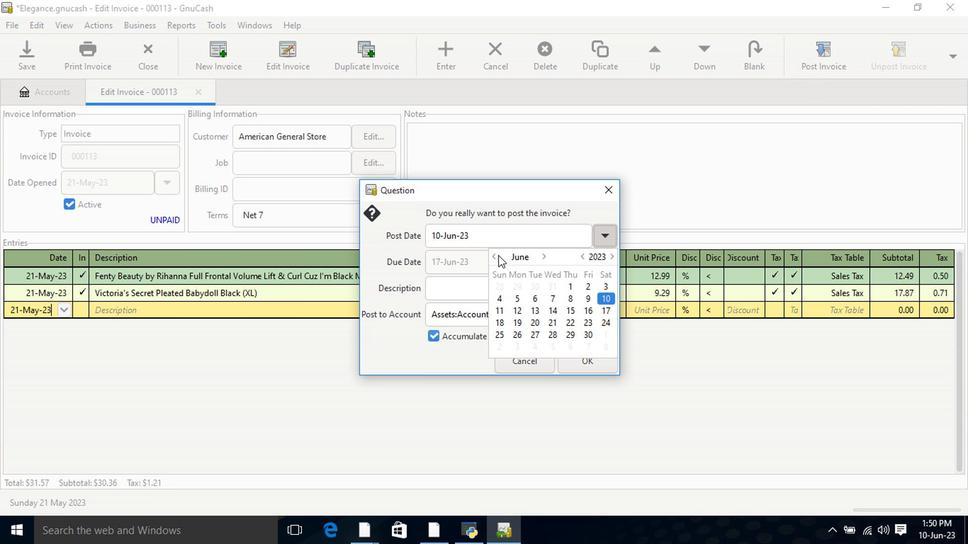 
Action: Mouse moved to (497, 319)
Screenshot: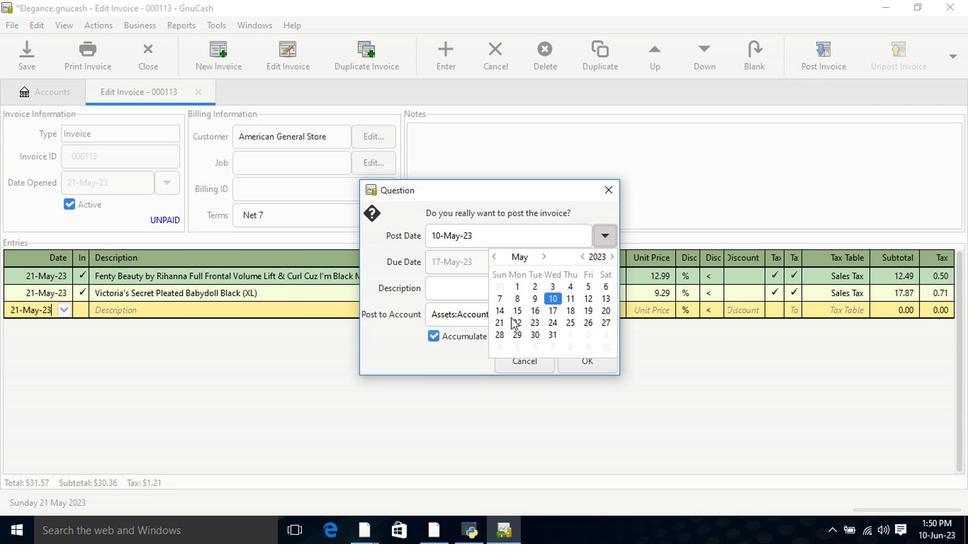 
Action: Mouse pressed left at (497, 319)
Screenshot: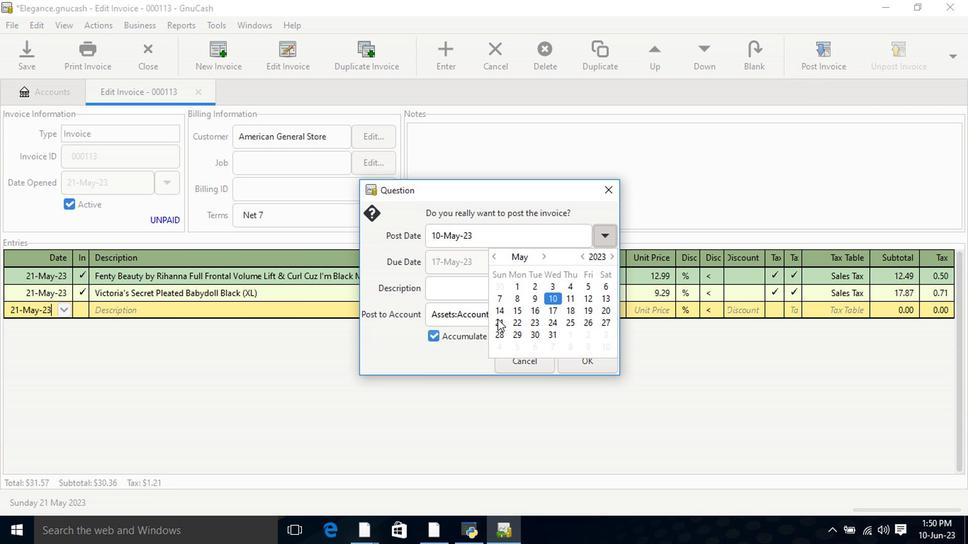 
Action: Mouse pressed left at (497, 319)
Screenshot: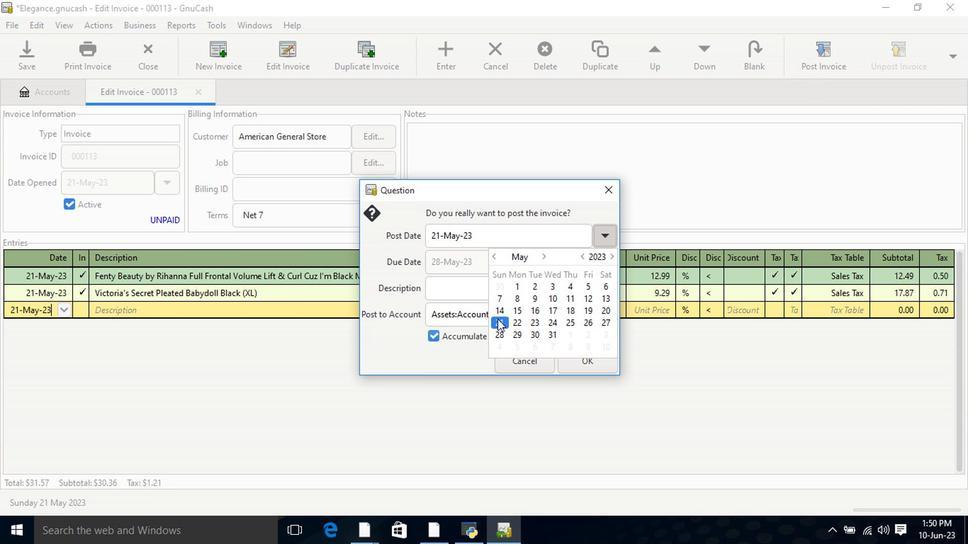 
Action: Mouse moved to (500, 323)
Screenshot: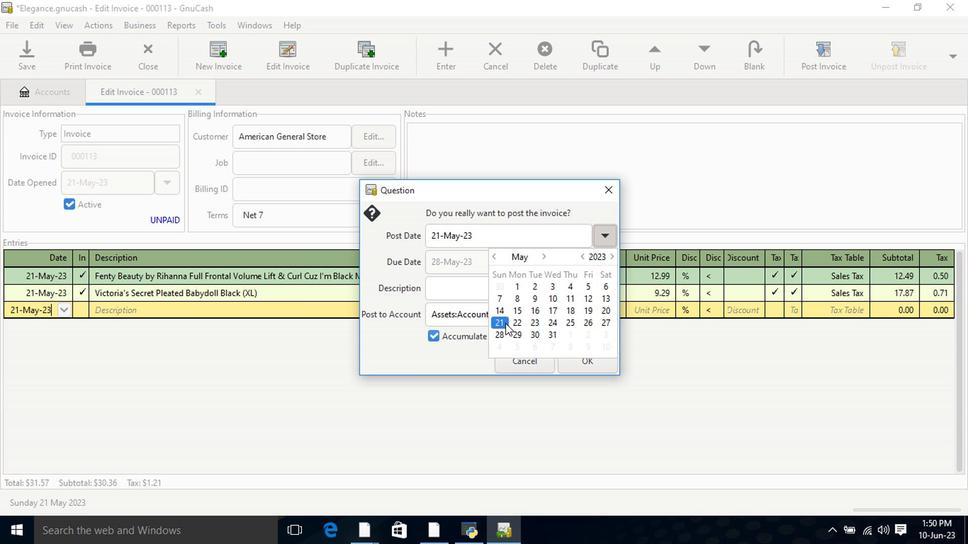 
Action: Mouse pressed left at (500, 323)
Screenshot: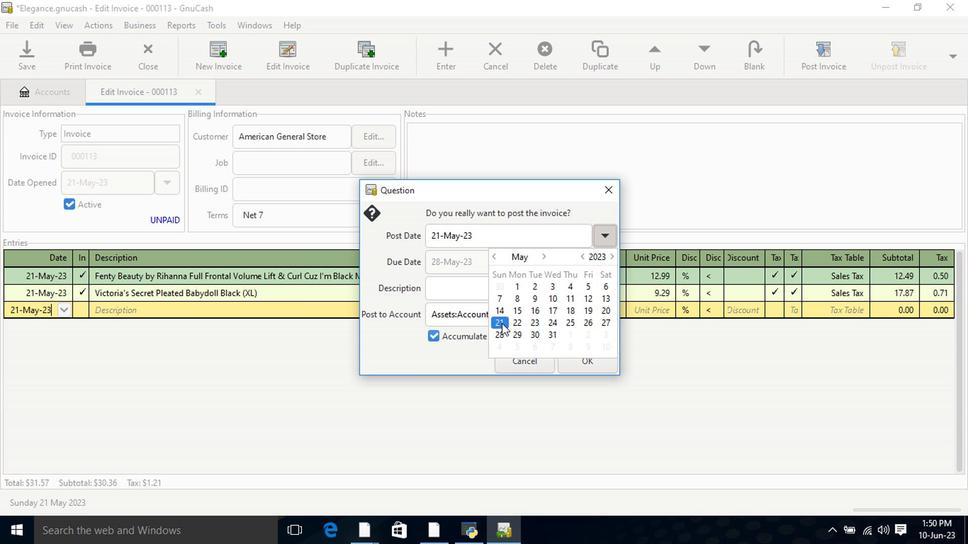 
Action: Mouse pressed left at (500, 323)
Screenshot: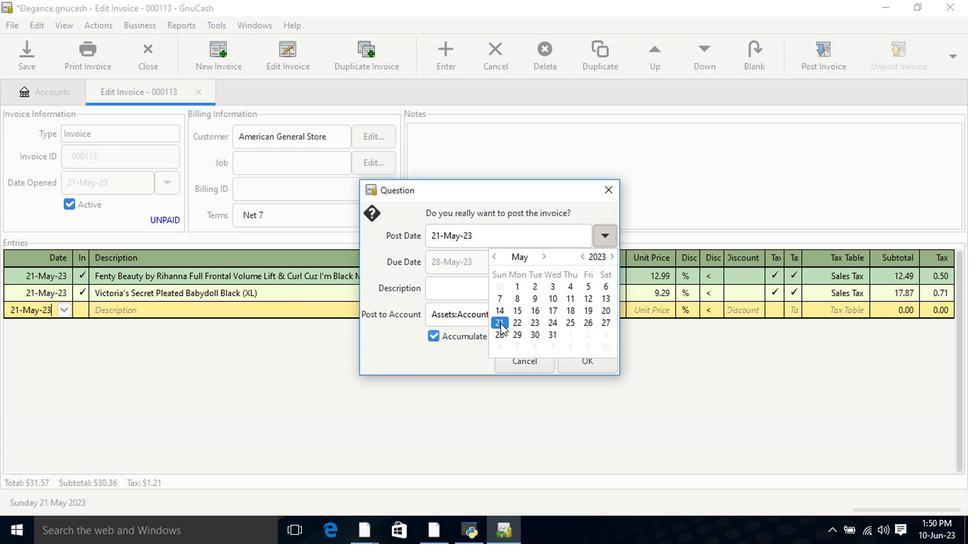 
Action: Mouse moved to (580, 360)
Screenshot: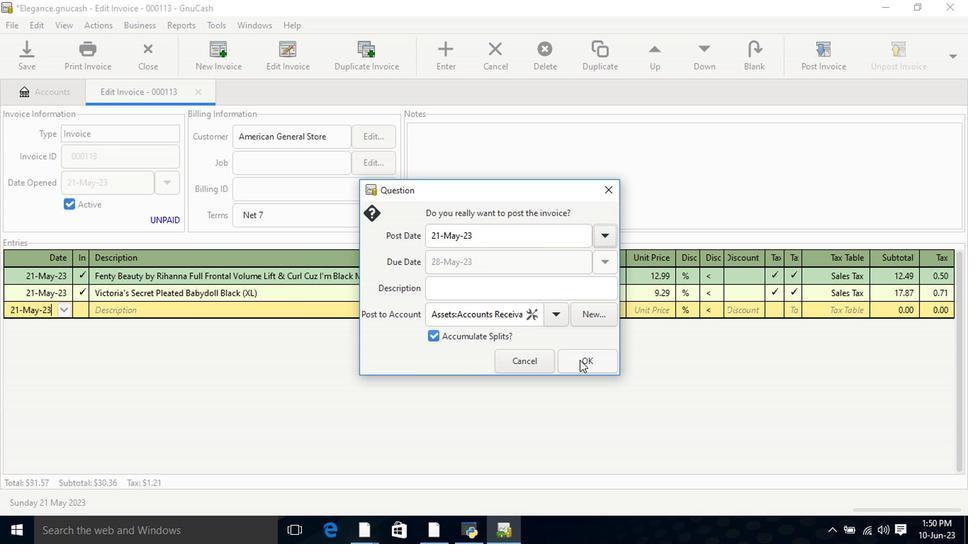 
Action: Mouse pressed left at (580, 360)
Screenshot: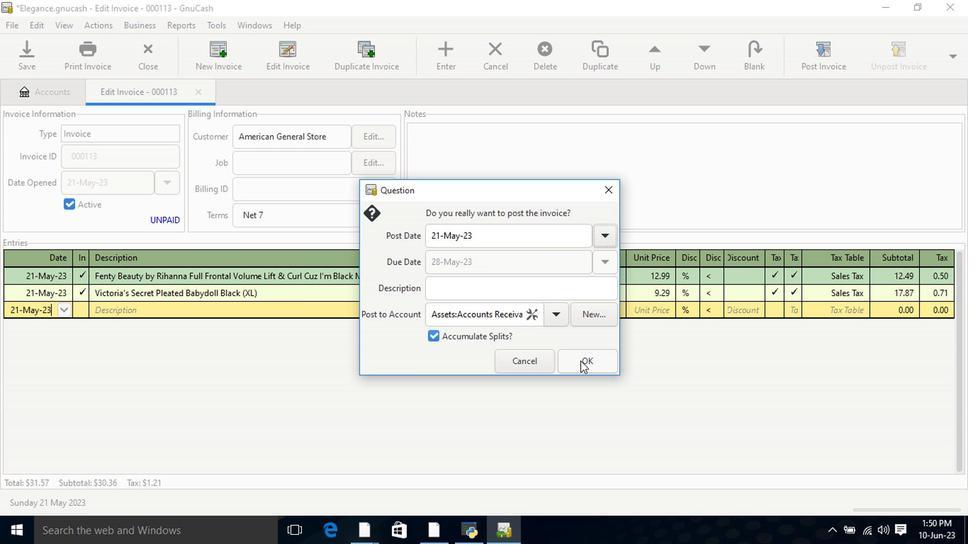 
Action: Mouse moved to (916, 59)
Screenshot: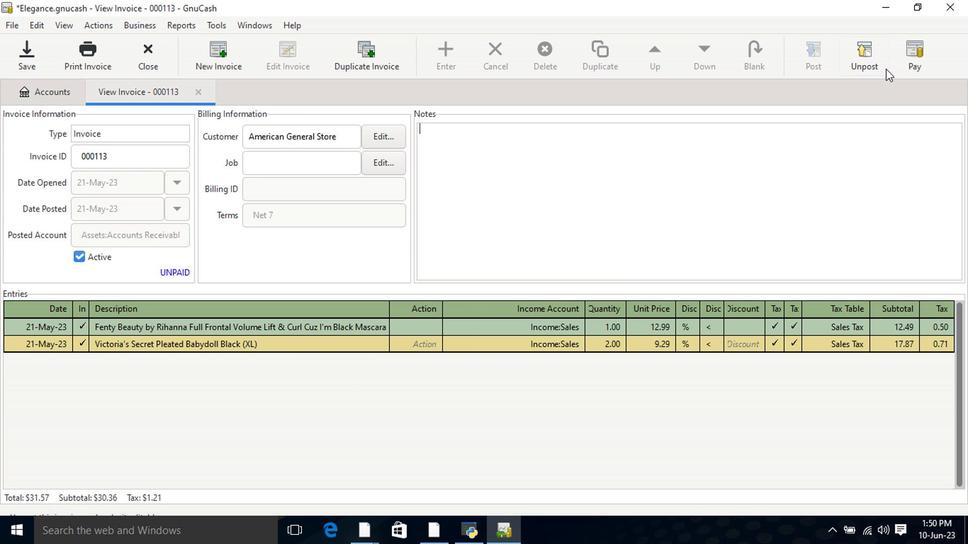 
Action: Mouse pressed left at (916, 59)
Screenshot: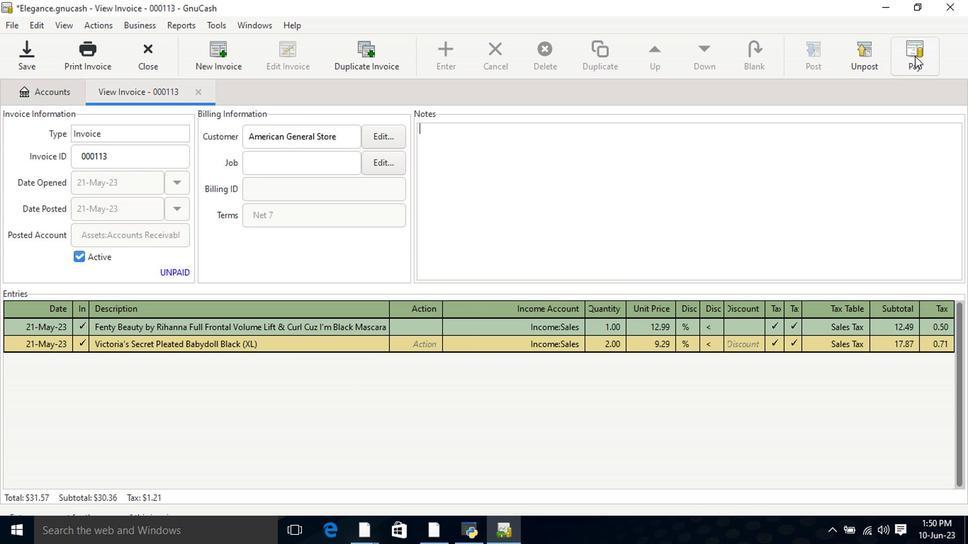 
Action: Mouse moved to (432, 276)
Screenshot: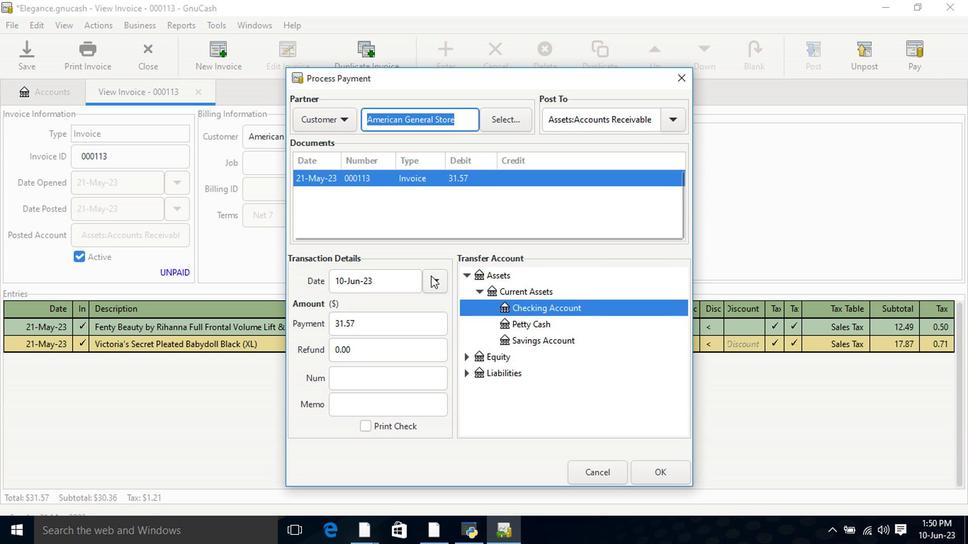 
Action: Mouse pressed left at (432, 276)
Screenshot: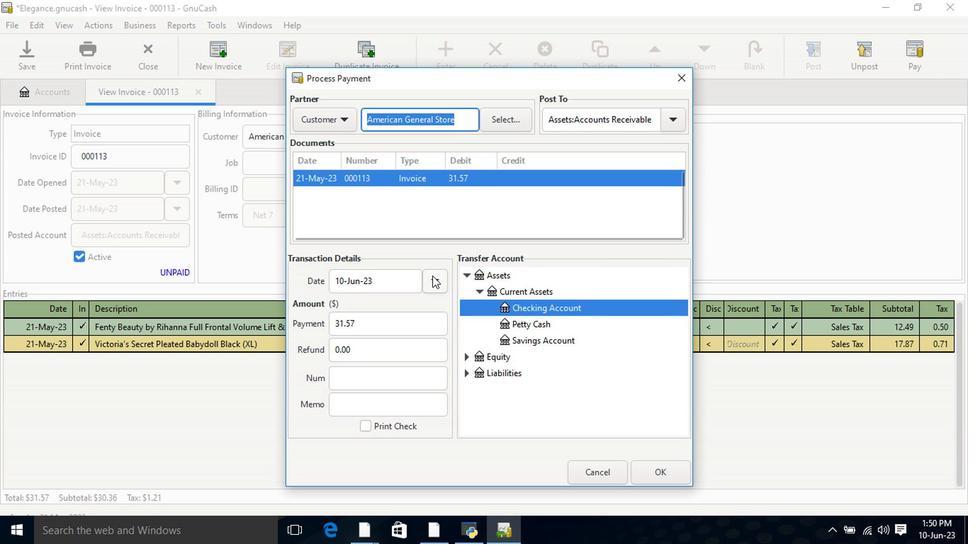 
Action: Mouse moved to (325, 305)
Screenshot: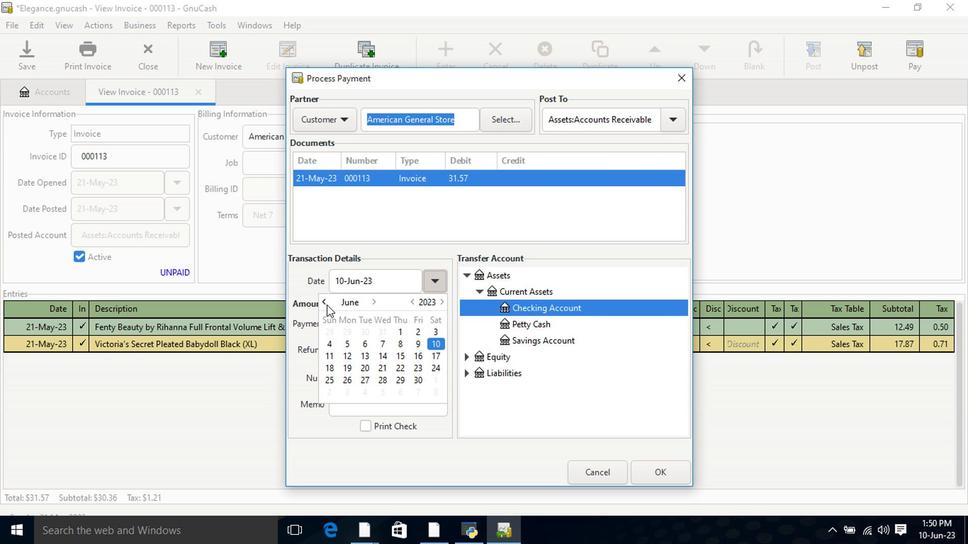 
Action: Mouse pressed left at (325, 305)
Screenshot: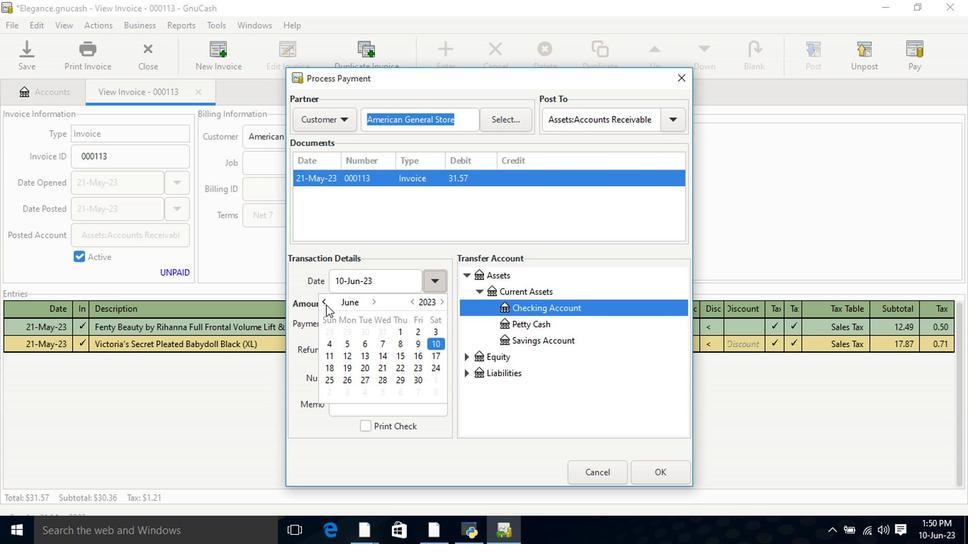 
Action: Mouse moved to (437, 368)
Screenshot: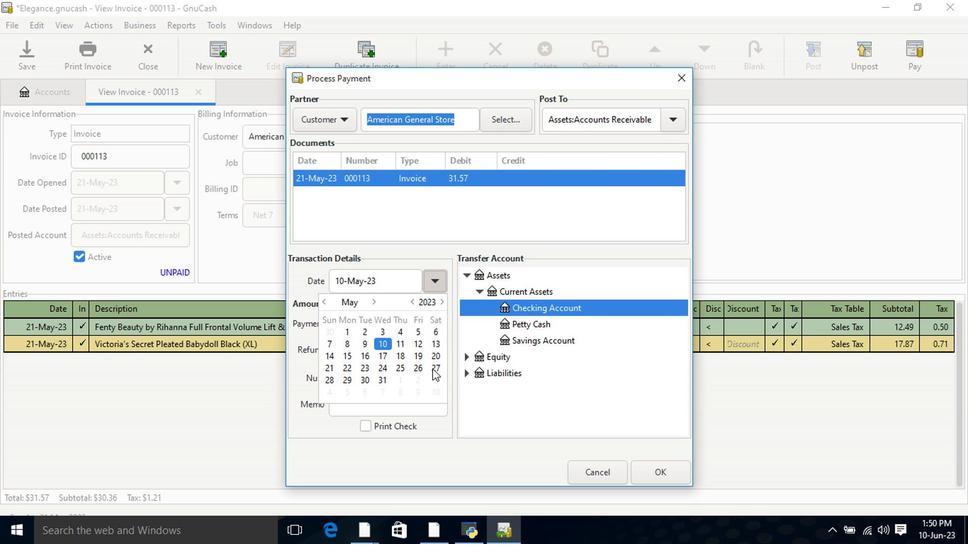 
Action: Mouse pressed left at (437, 368)
Screenshot: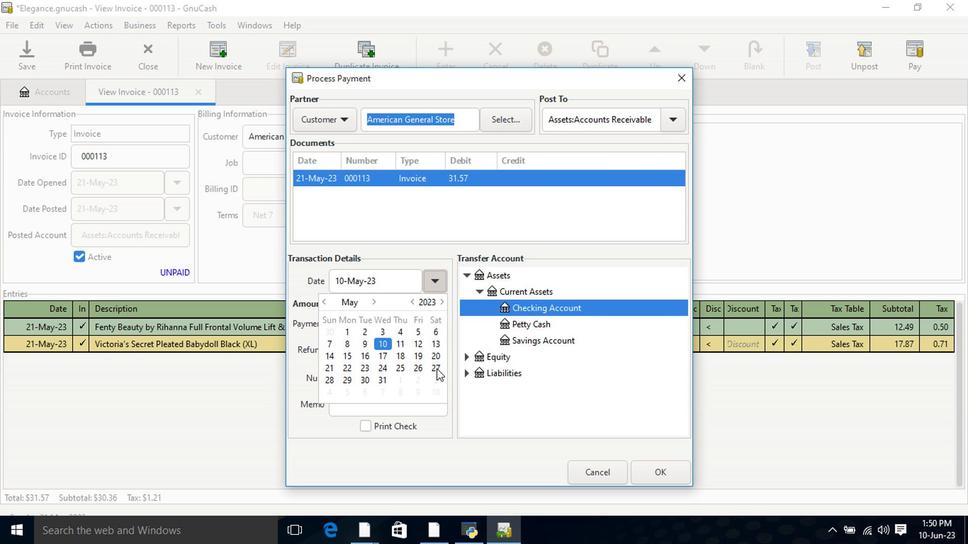 
Action: Mouse pressed left at (437, 368)
Screenshot: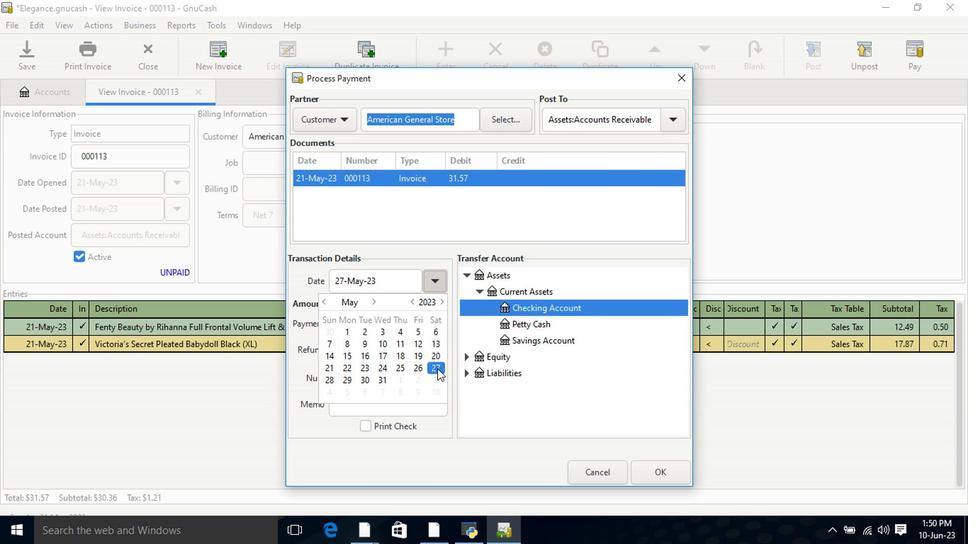 
Action: Mouse moved to (466, 280)
Screenshot: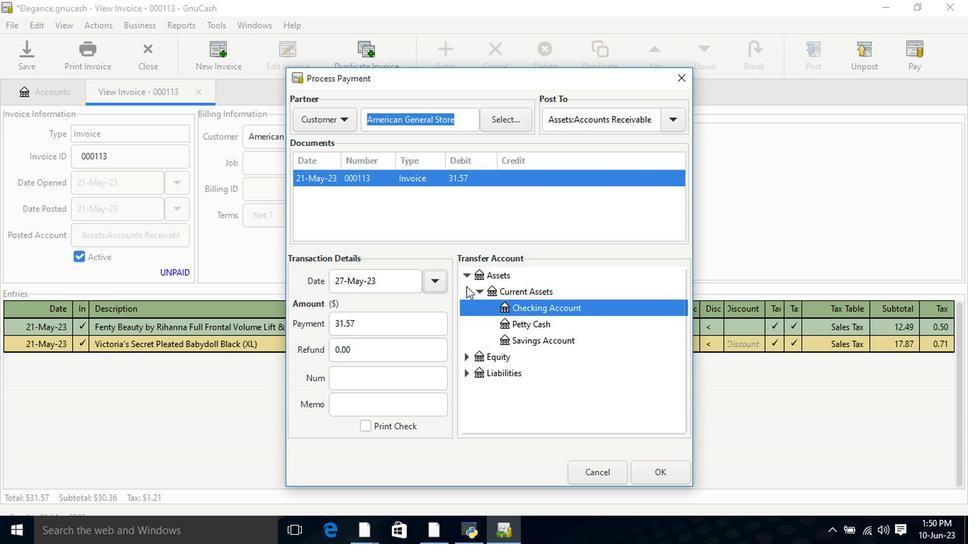 
Action: Mouse pressed left at (466, 280)
Screenshot: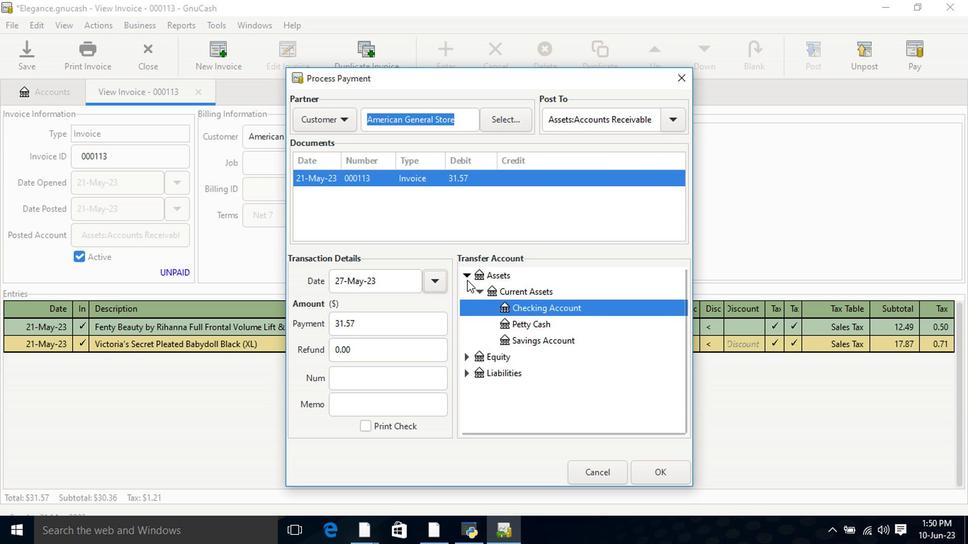 
Action: Mouse moved to (466, 278)
Screenshot: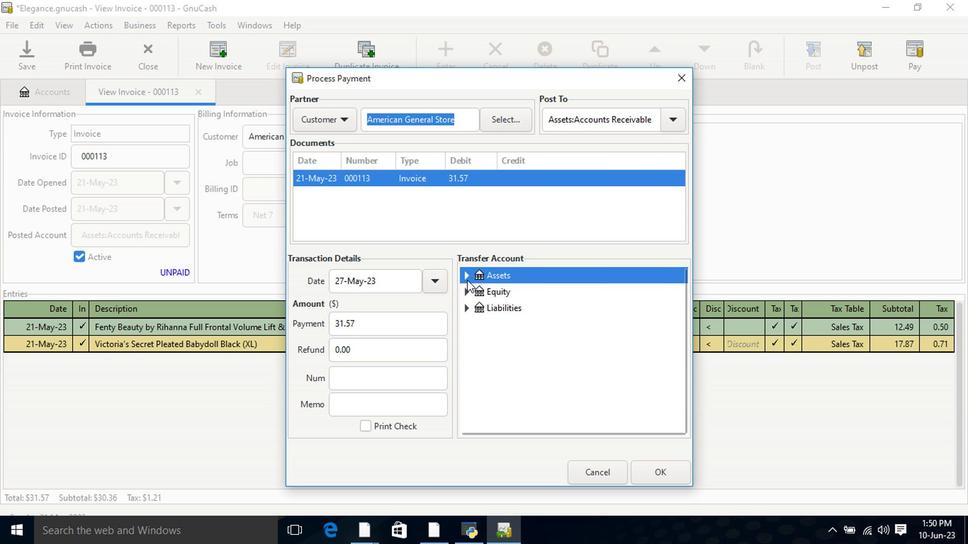 
Action: Mouse pressed left at (466, 278)
Screenshot: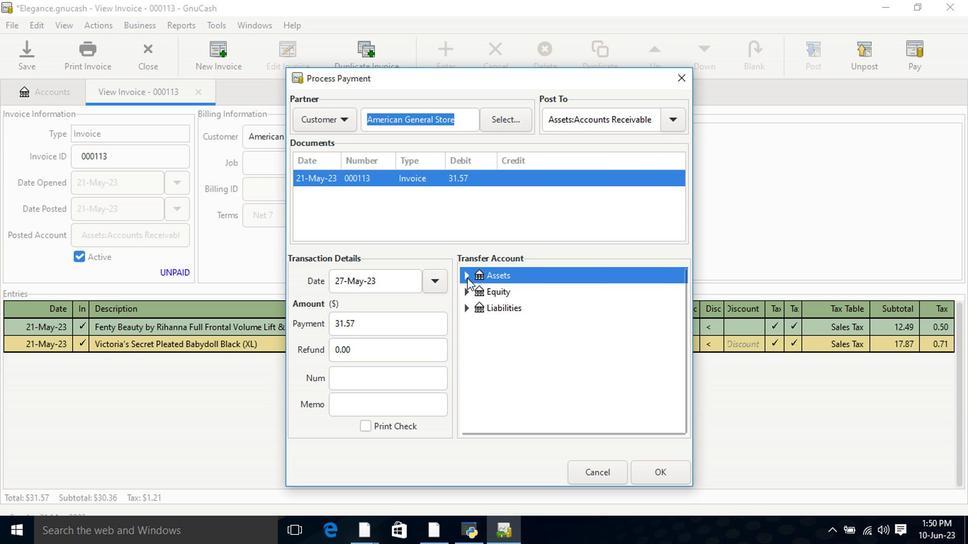 
Action: Mouse moved to (479, 286)
Screenshot: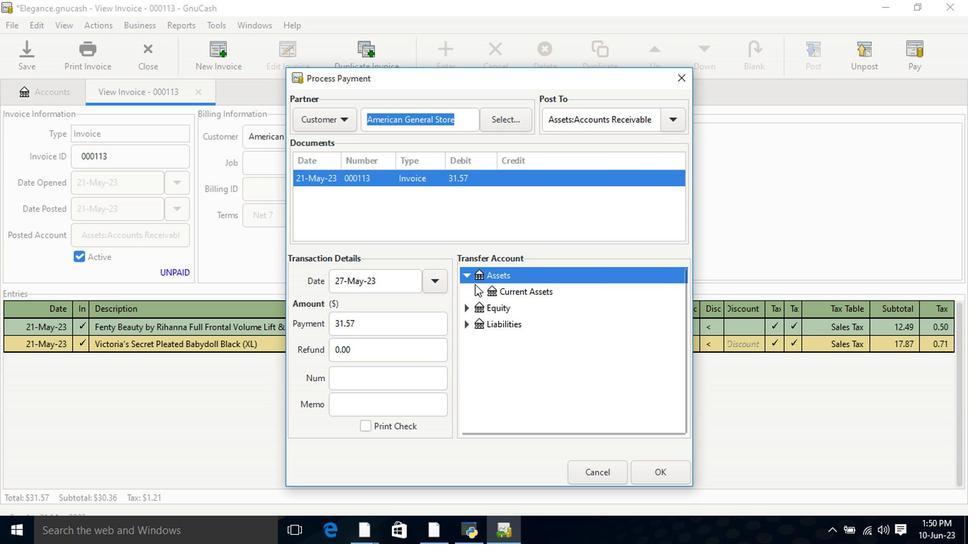 
Action: Mouse pressed left at (479, 286)
Screenshot: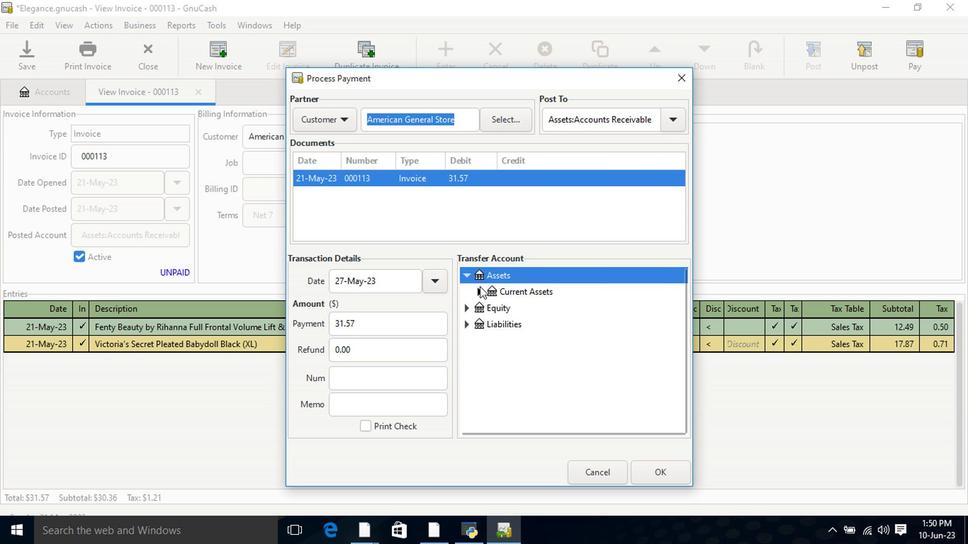 
Action: Mouse moved to (504, 311)
Screenshot: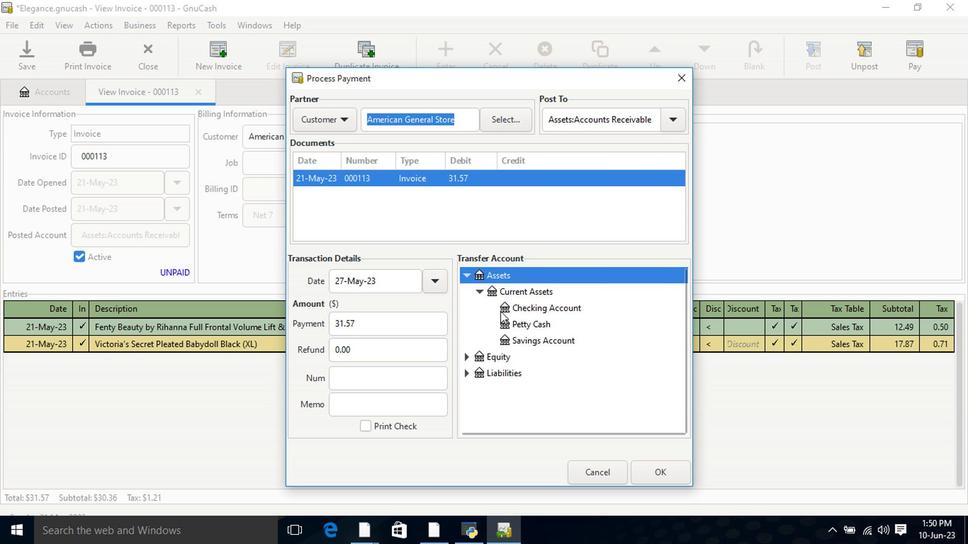 
Action: Mouse pressed left at (504, 311)
Screenshot: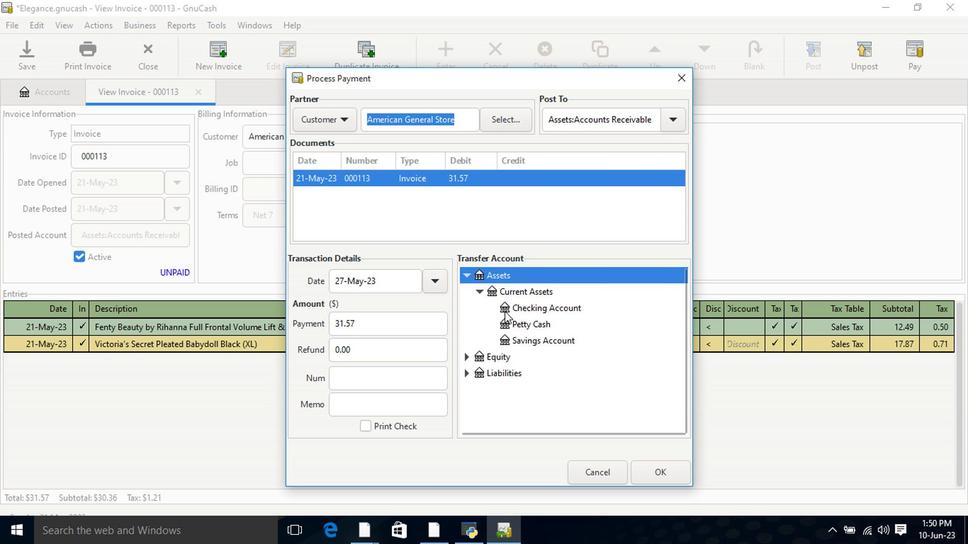 
Action: Mouse moved to (669, 473)
Screenshot: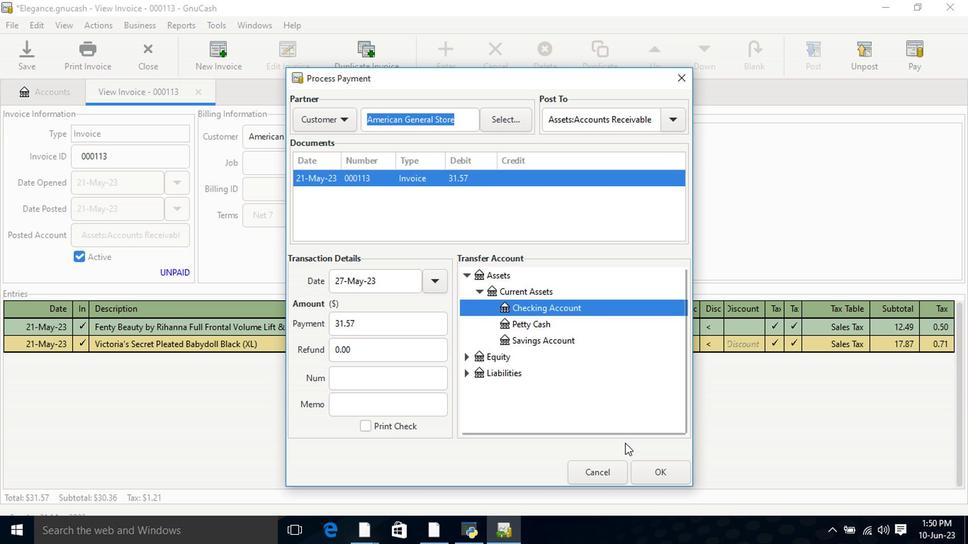 
Action: Mouse pressed left at (669, 473)
Screenshot: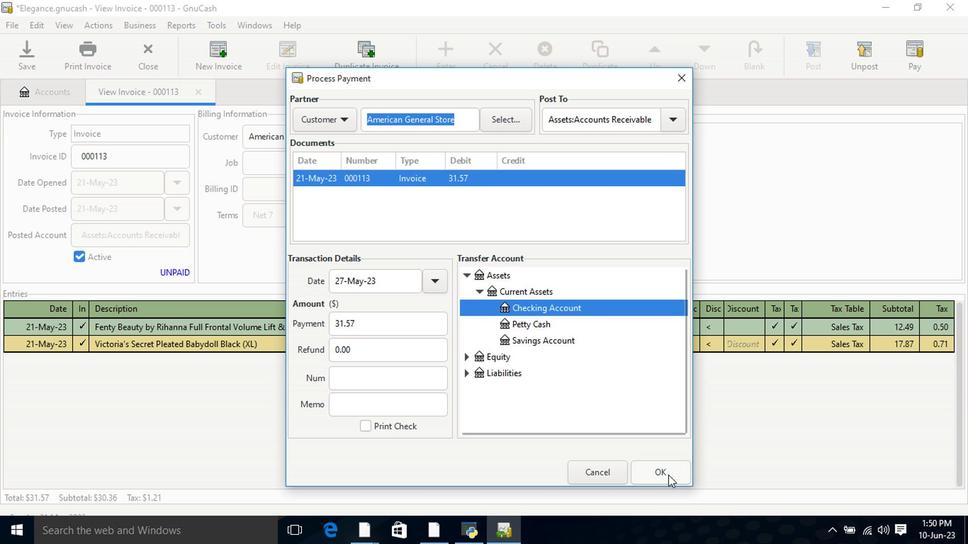 
Action: Mouse moved to (91, 54)
Screenshot: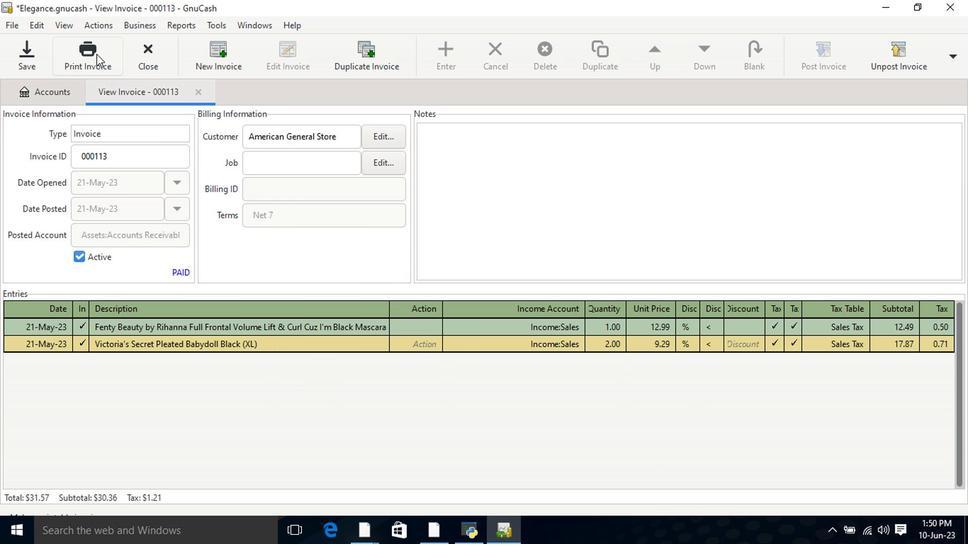 
Action: Mouse pressed left at (91, 54)
Screenshot: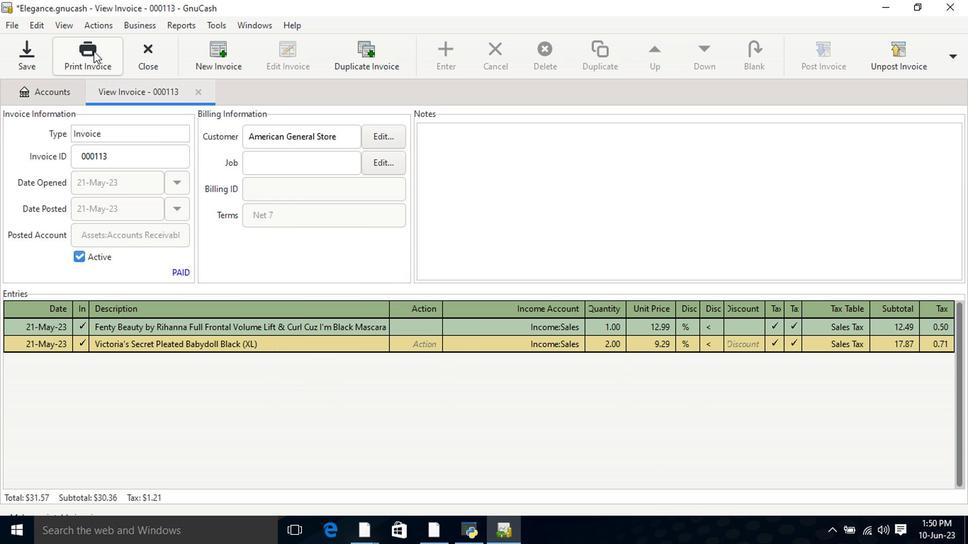 
Action: Mouse moved to (481, 426)
Screenshot: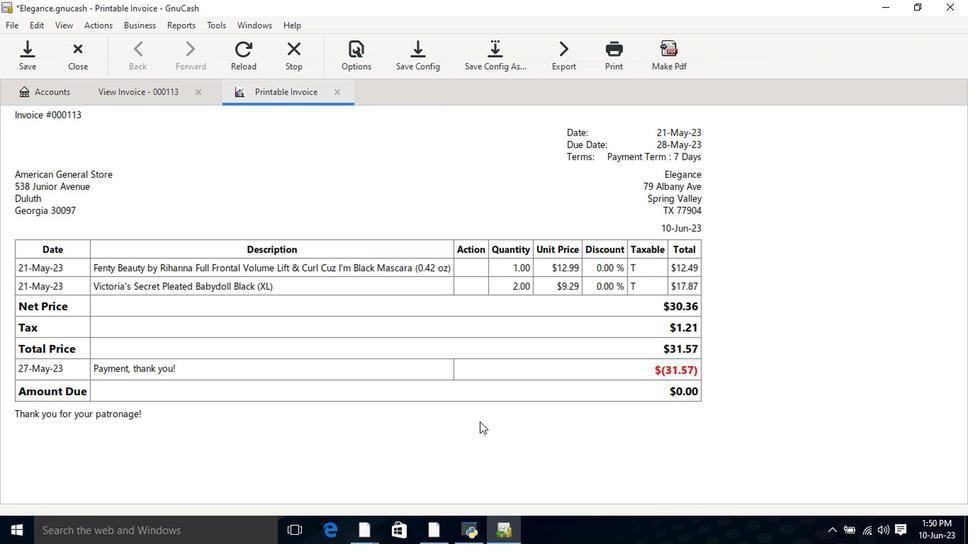 
